 Task: Create a sub task Gather and Analyse Requirements for the task  Integrate a new payment gateway into an e-commerce website in the project AdaptFlow , assign it to team member softage.5@softage.net and update the status of the sub task to  On Track  , set the priority of the sub task to Low
Action: Mouse moved to (452, 239)
Screenshot: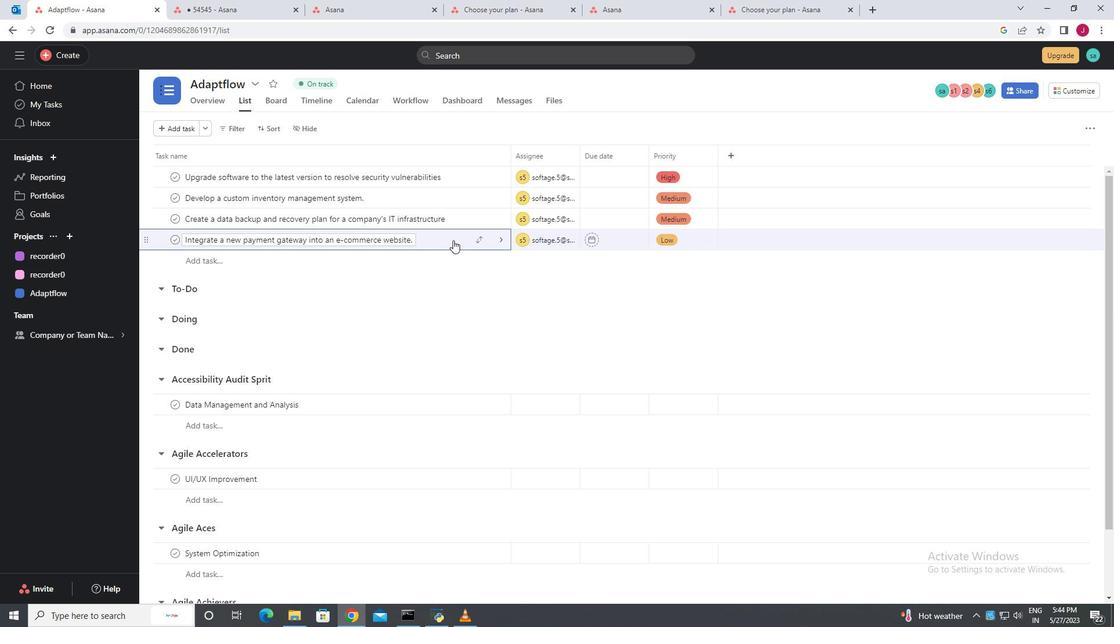 
Action: Mouse pressed left at (452, 239)
Screenshot: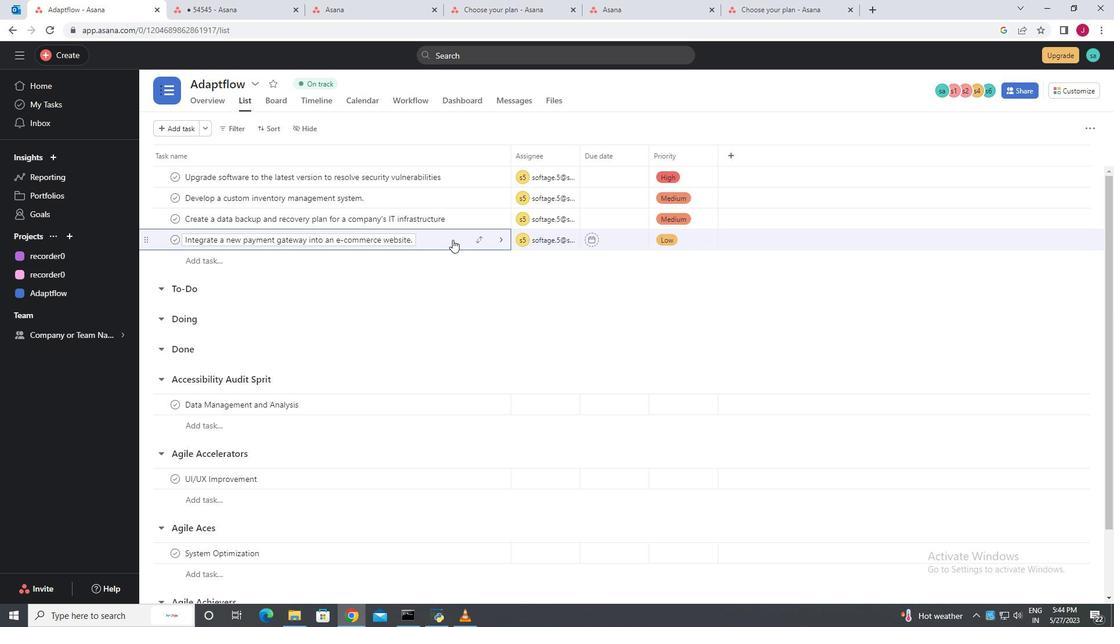 
Action: Mouse moved to (778, 433)
Screenshot: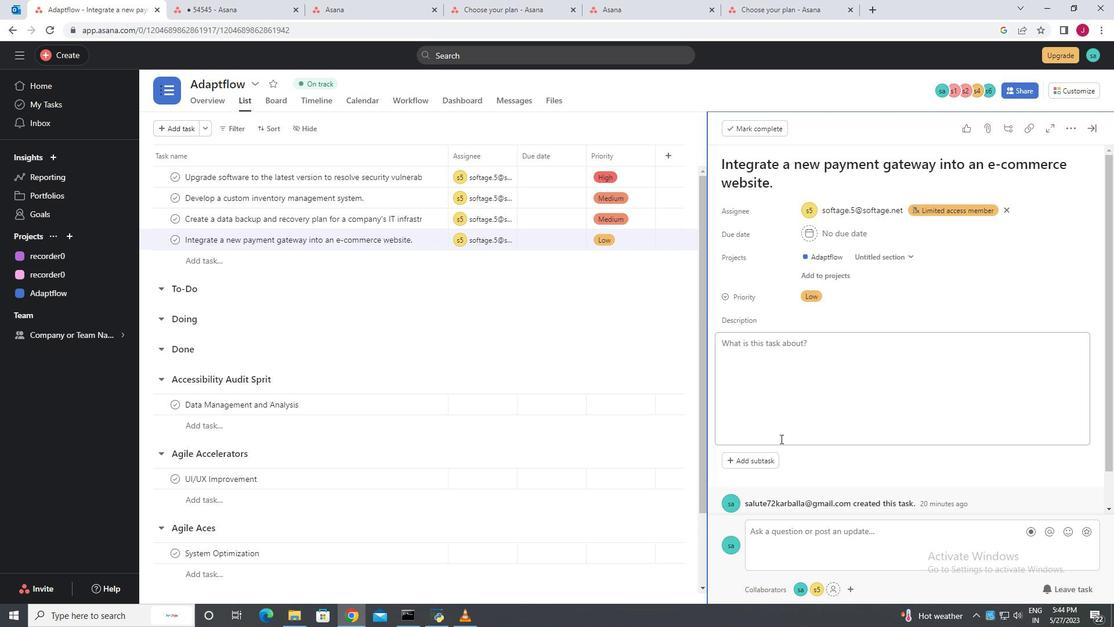 
Action: Mouse scrolled (778, 432) with delta (0, 0)
Screenshot: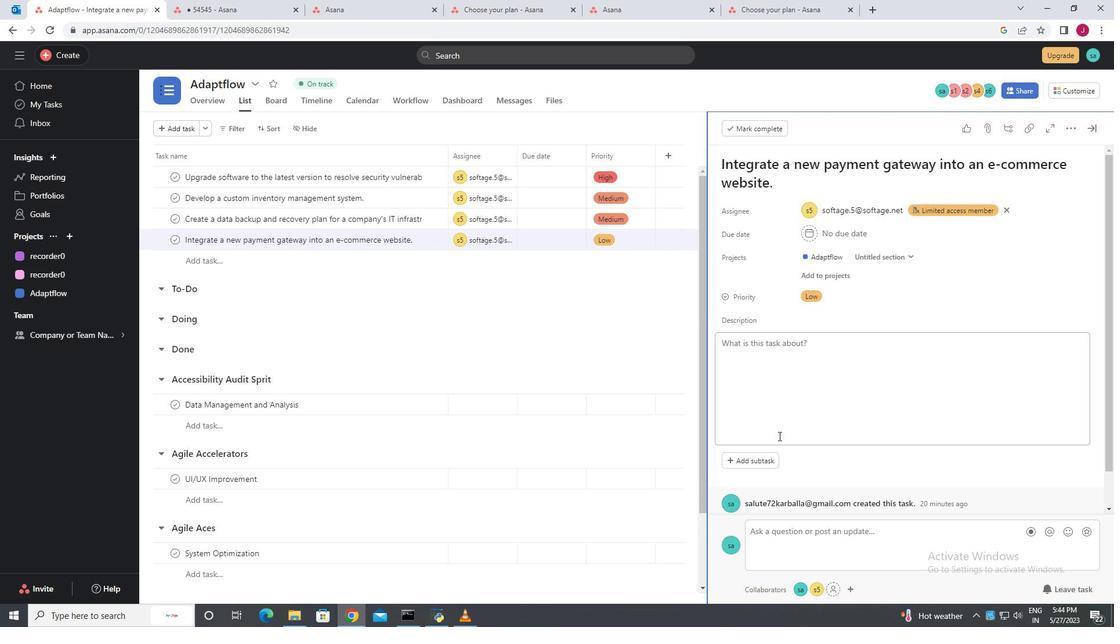 
Action: Mouse scrolled (778, 432) with delta (0, 0)
Screenshot: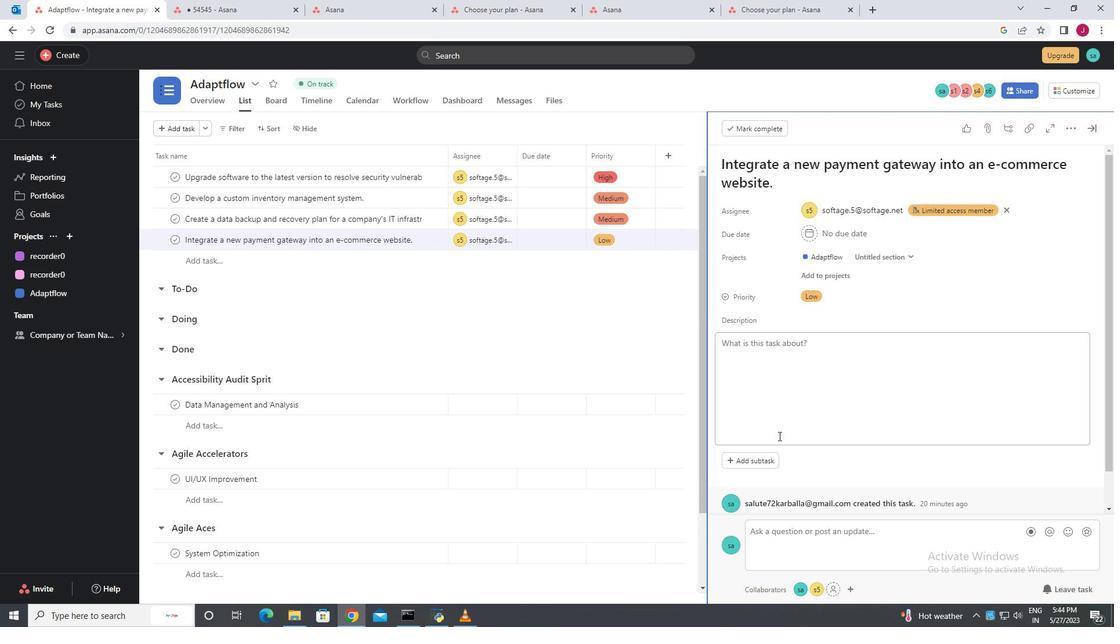 
Action: Mouse scrolled (778, 432) with delta (0, 0)
Screenshot: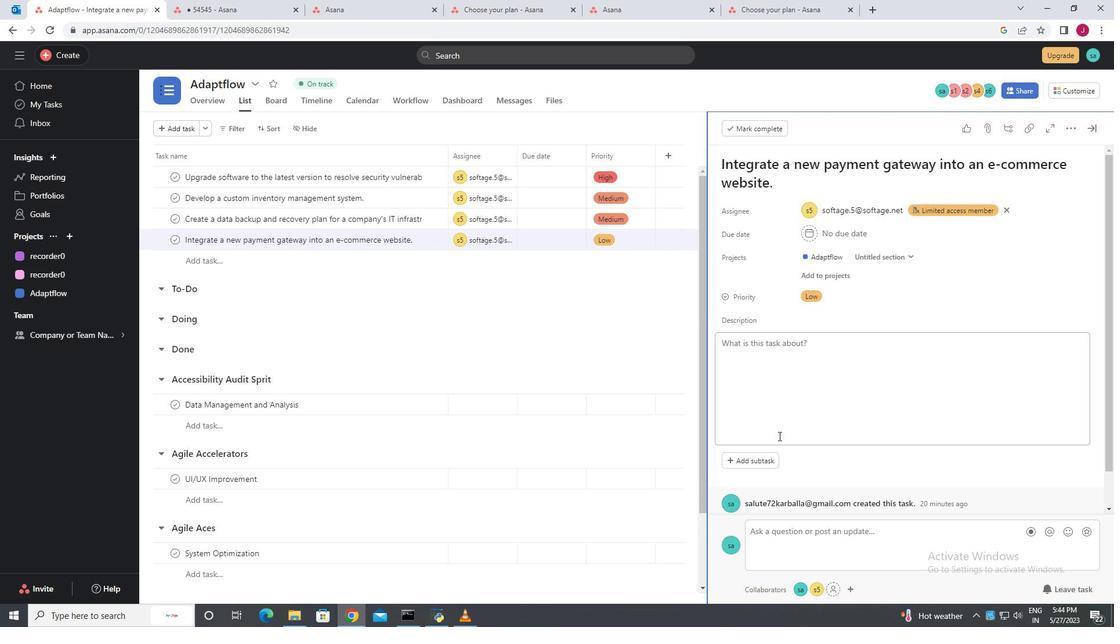 
Action: Mouse moved to (760, 423)
Screenshot: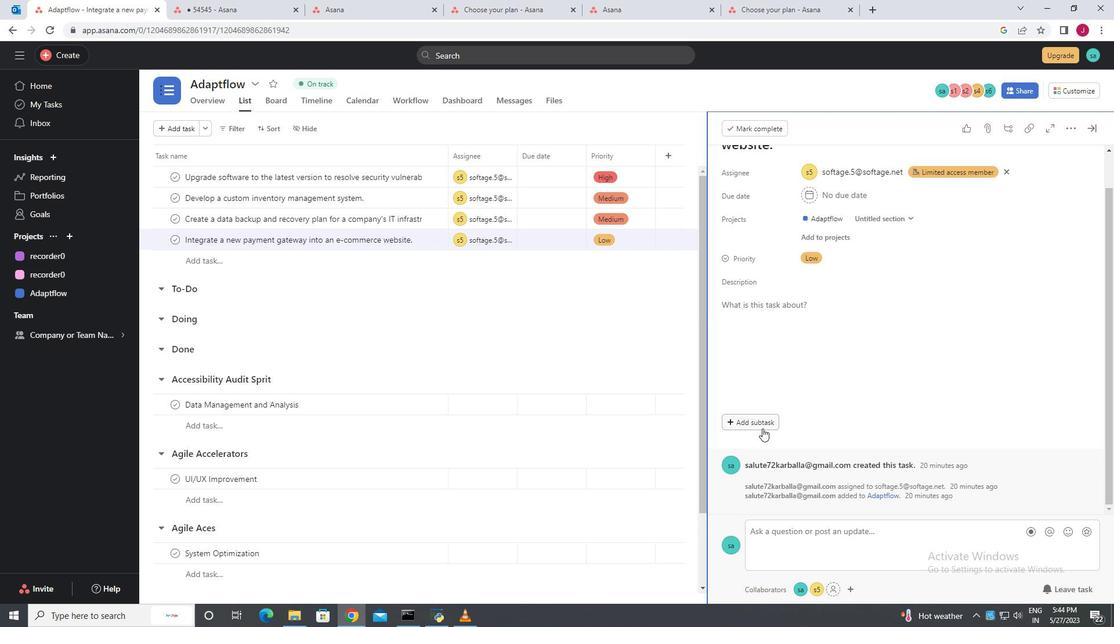 
Action: Mouse pressed left at (760, 423)
Screenshot: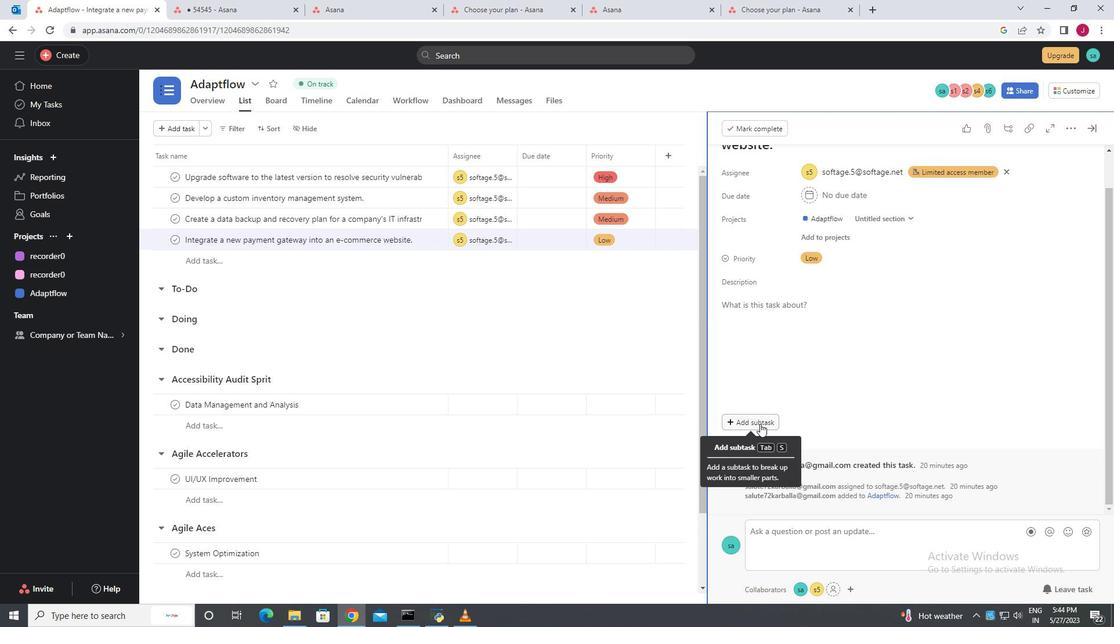 
Action: Mouse moved to (746, 401)
Screenshot: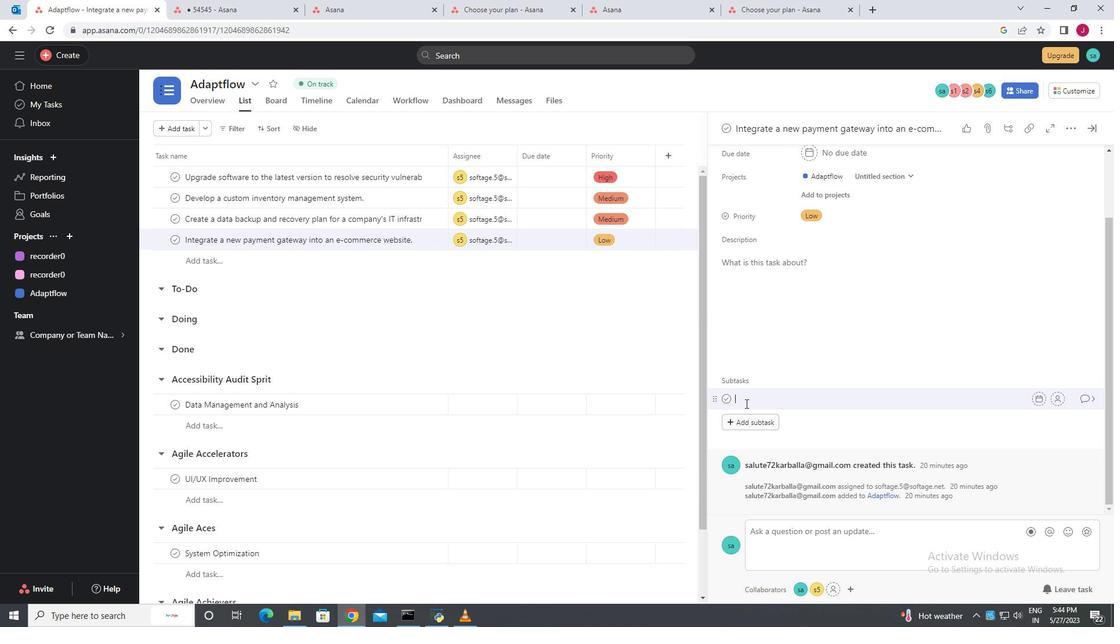 
Action: Key pressed <Key.caps_lock>G<Key.caps_lock>ather<Key.space>and<Key.space><Key.caps_lock>A<Key.caps_lock>nalyse<Key.space><Key.backspace><Key.backspace><Key.backspace>se<Key.space><Key.caps_lock>R<Key.caps_lock>equirements
Screenshot: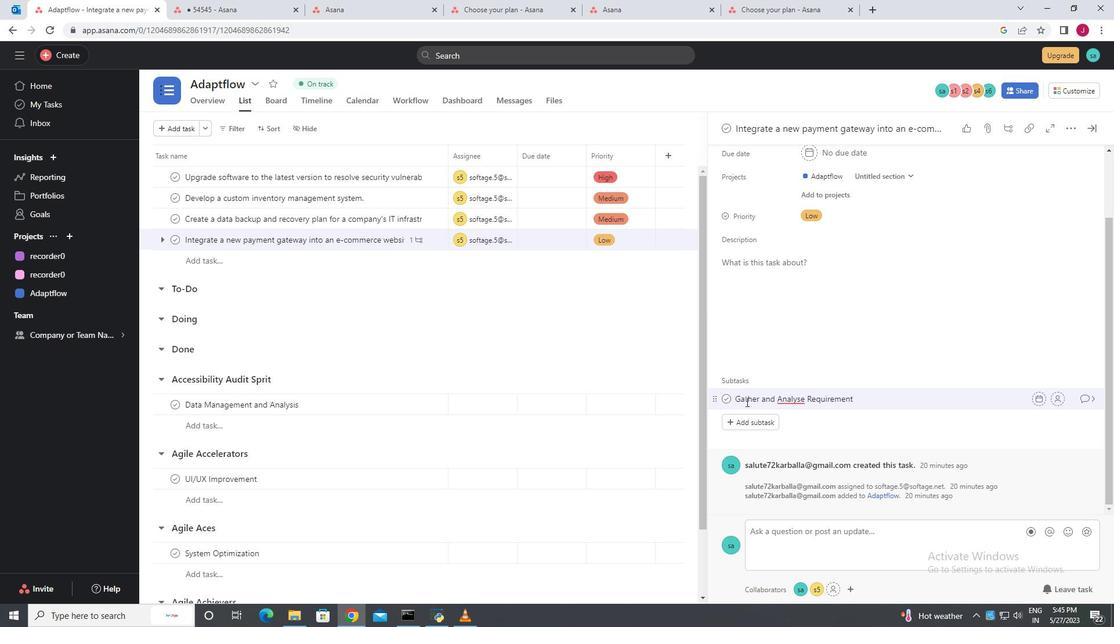 
Action: Mouse moved to (791, 398)
Screenshot: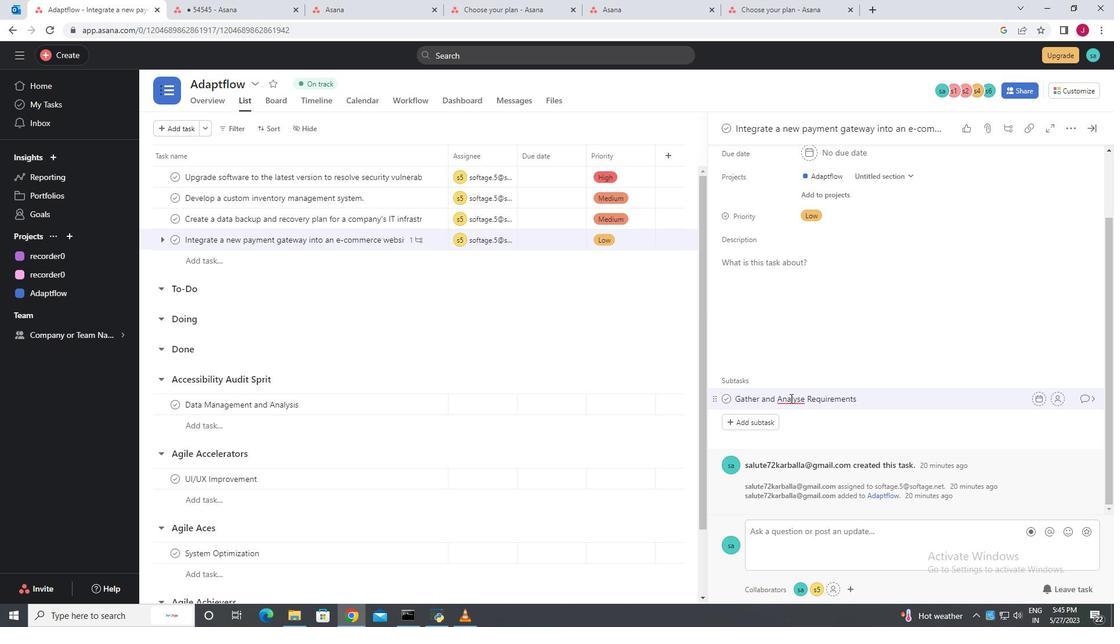 
Action: Mouse pressed right at (791, 398)
Screenshot: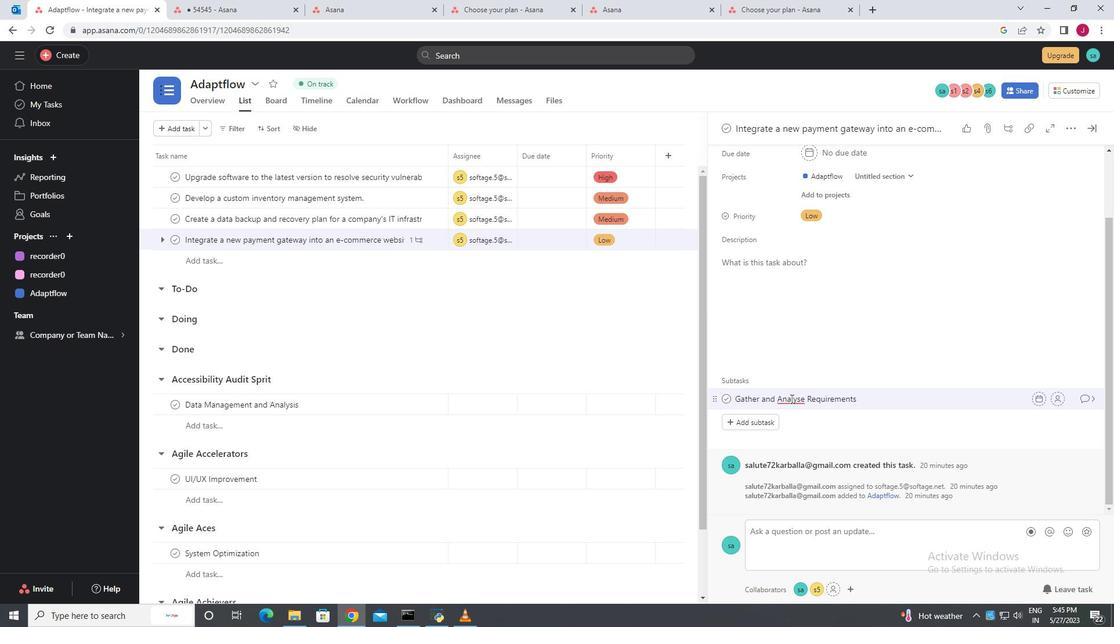 
Action: Mouse moved to (830, 422)
Screenshot: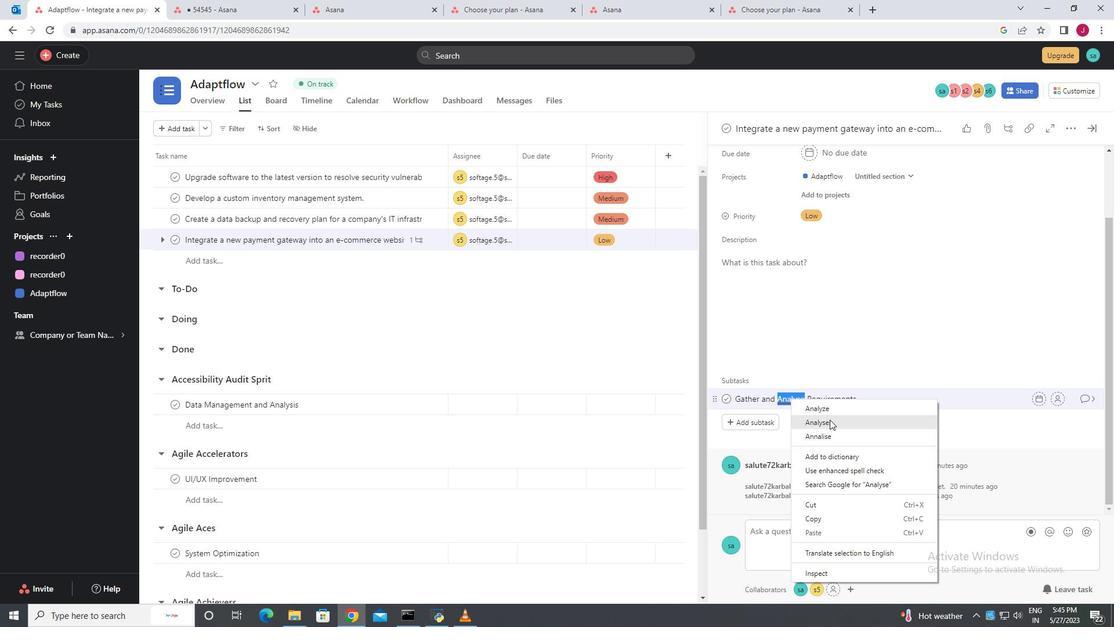 
Action: Mouse pressed left at (830, 422)
Screenshot: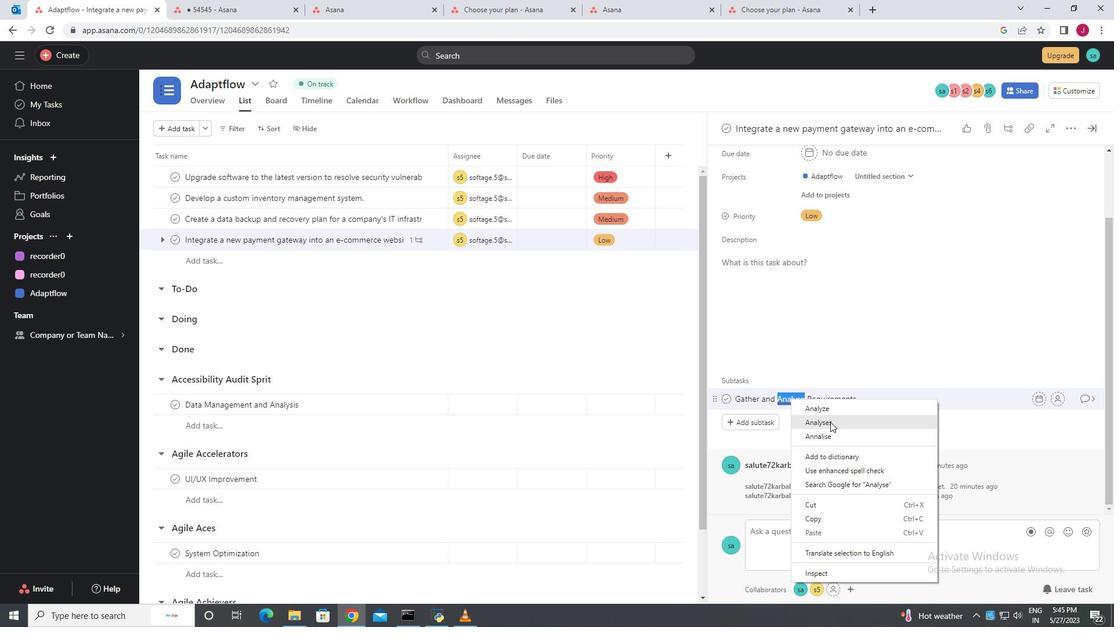 
Action: Mouse moved to (890, 396)
Screenshot: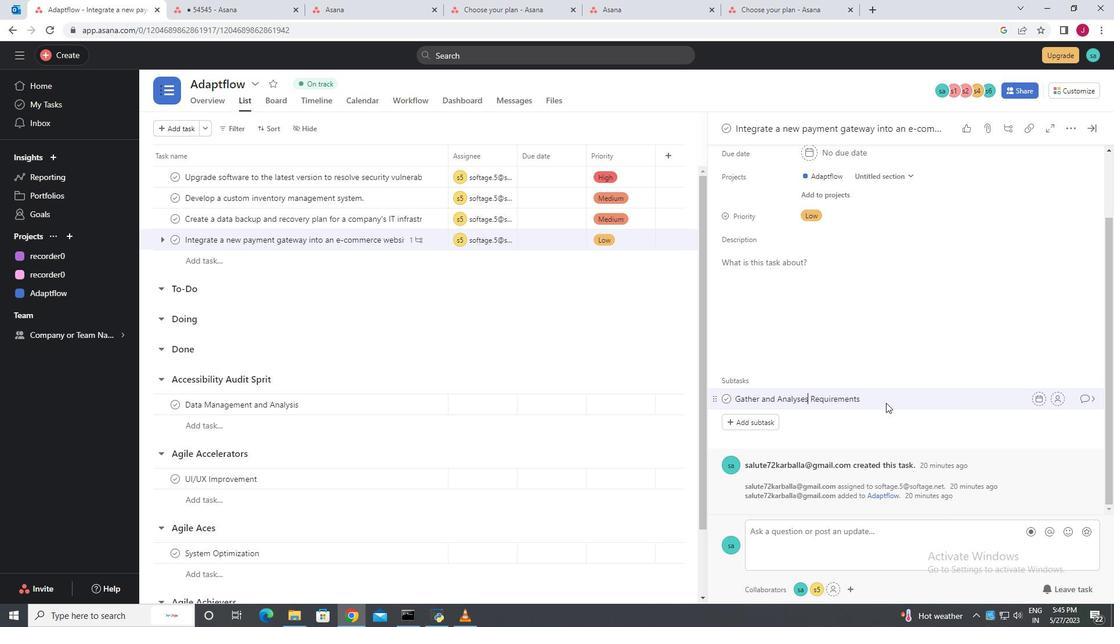 
Action: Mouse pressed left at (890, 396)
Screenshot: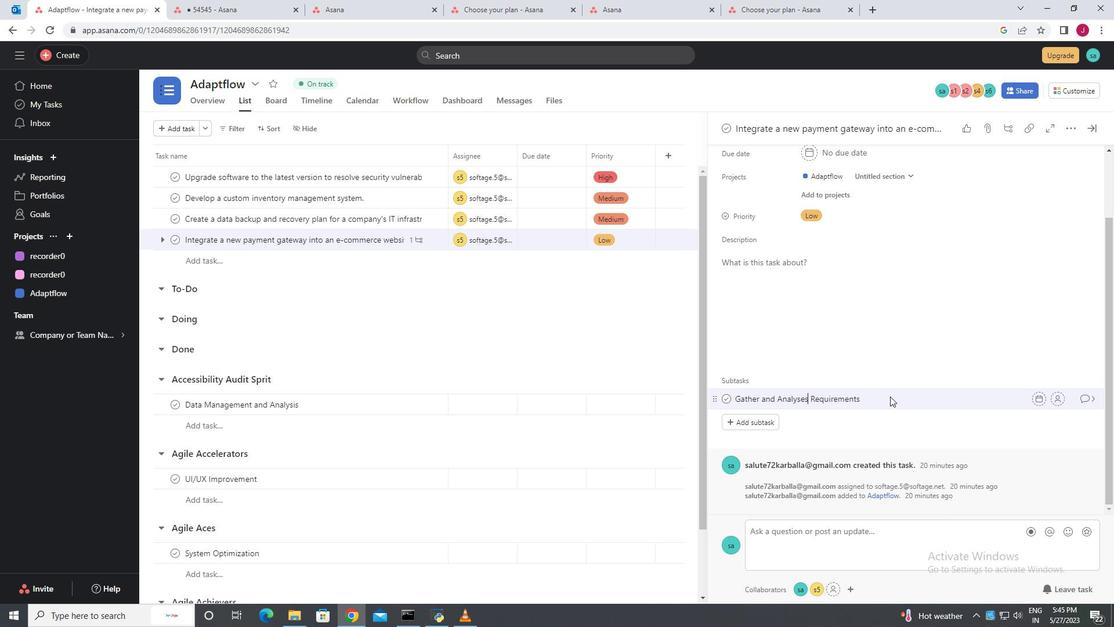 
Action: Key pressed <Key.space><Key.enter>
Screenshot: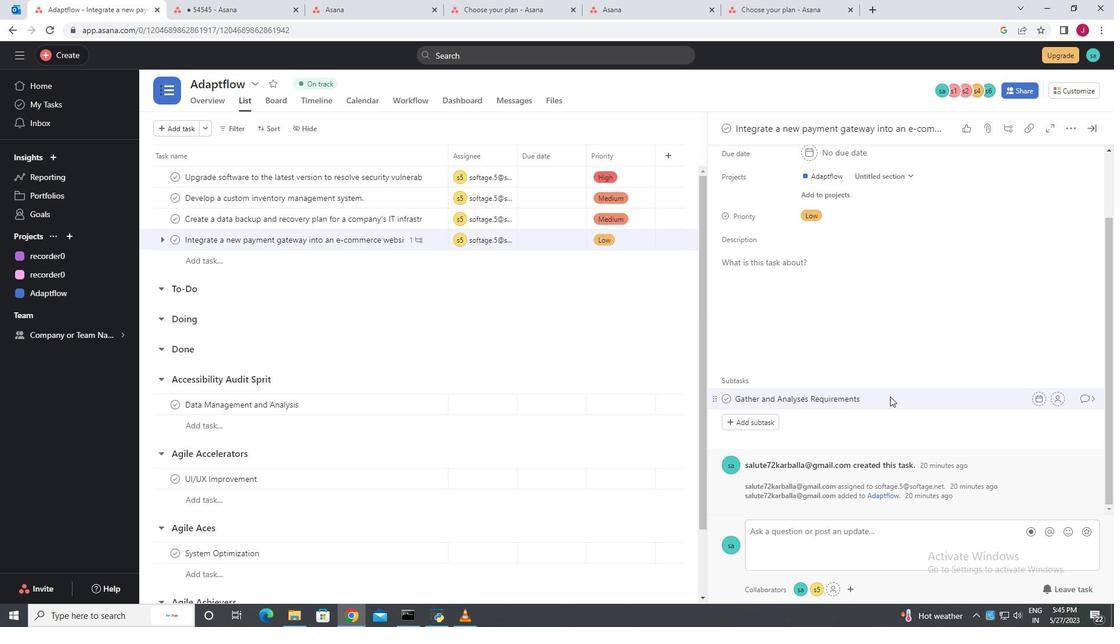
Action: Mouse moved to (1056, 400)
Screenshot: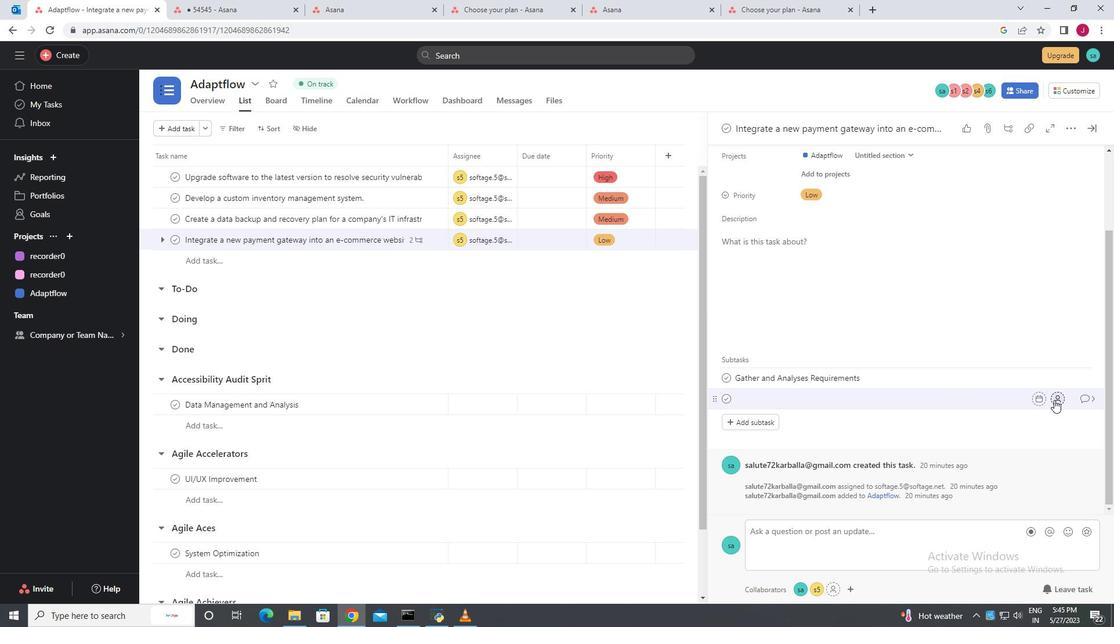 
Action: Mouse pressed left at (1056, 400)
Screenshot: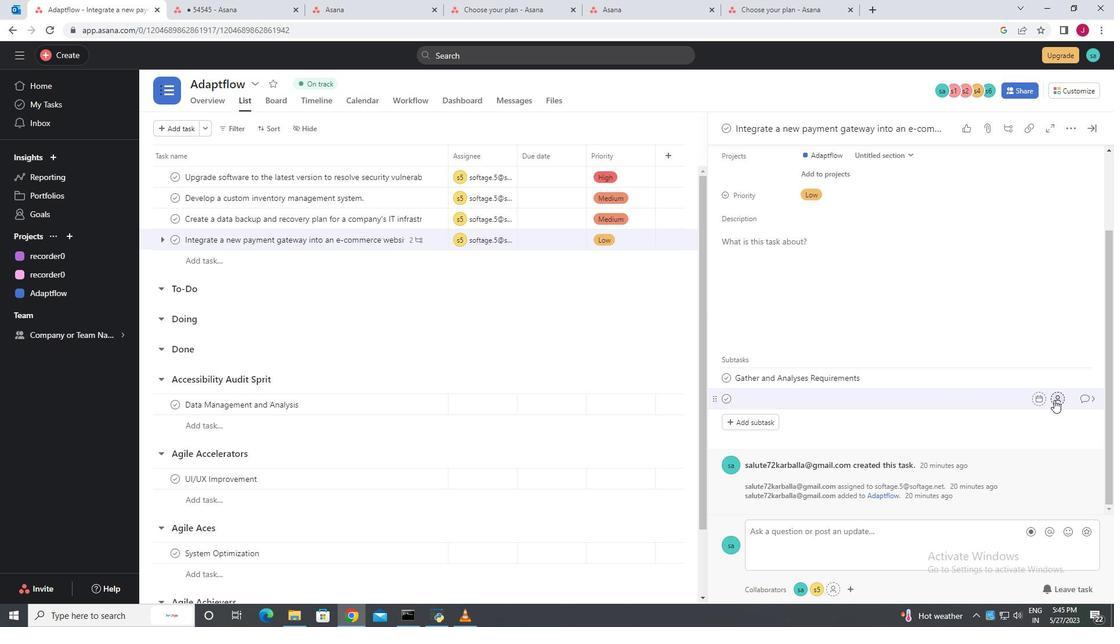 
Action: Mouse moved to (928, 490)
Screenshot: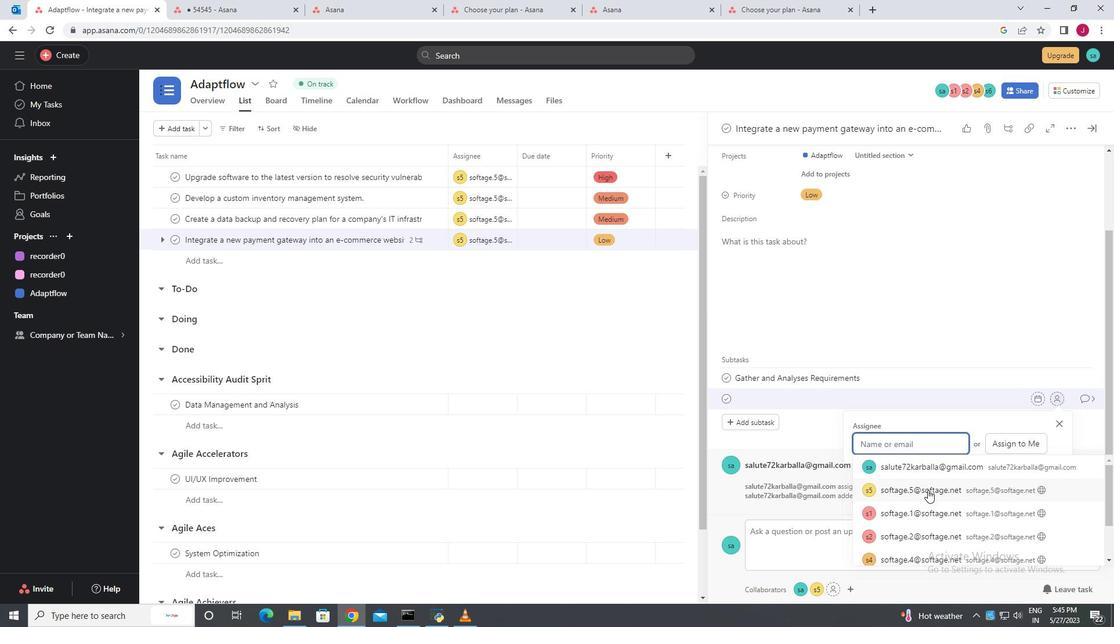 
Action: Mouse pressed left at (928, 490)
Screenshot: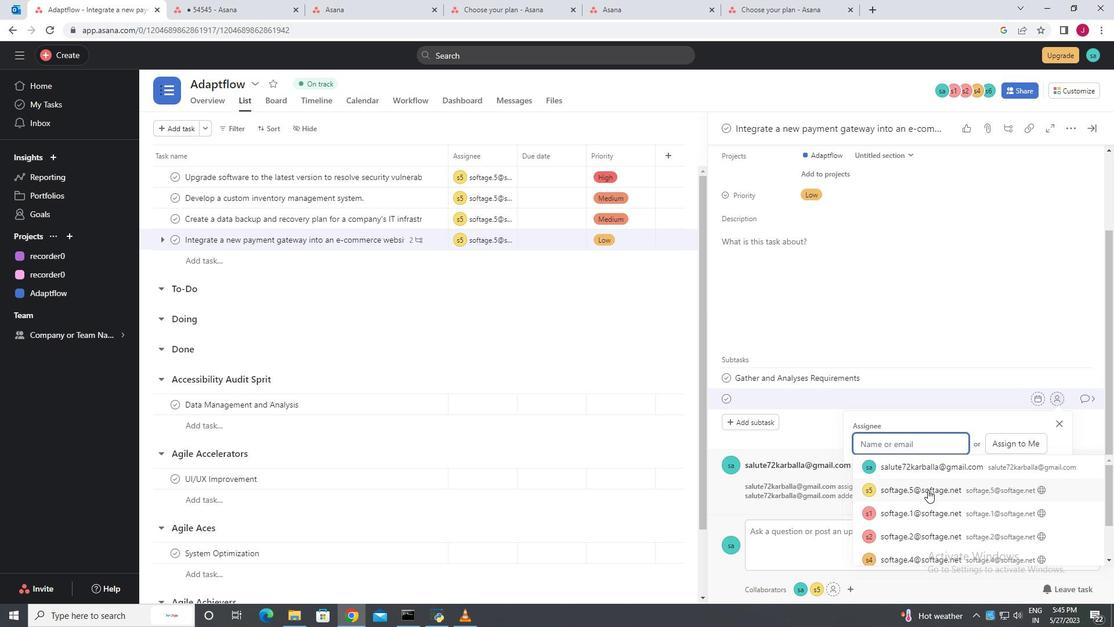 
Action: Mouse moved to (1090, 396)
Screenshot: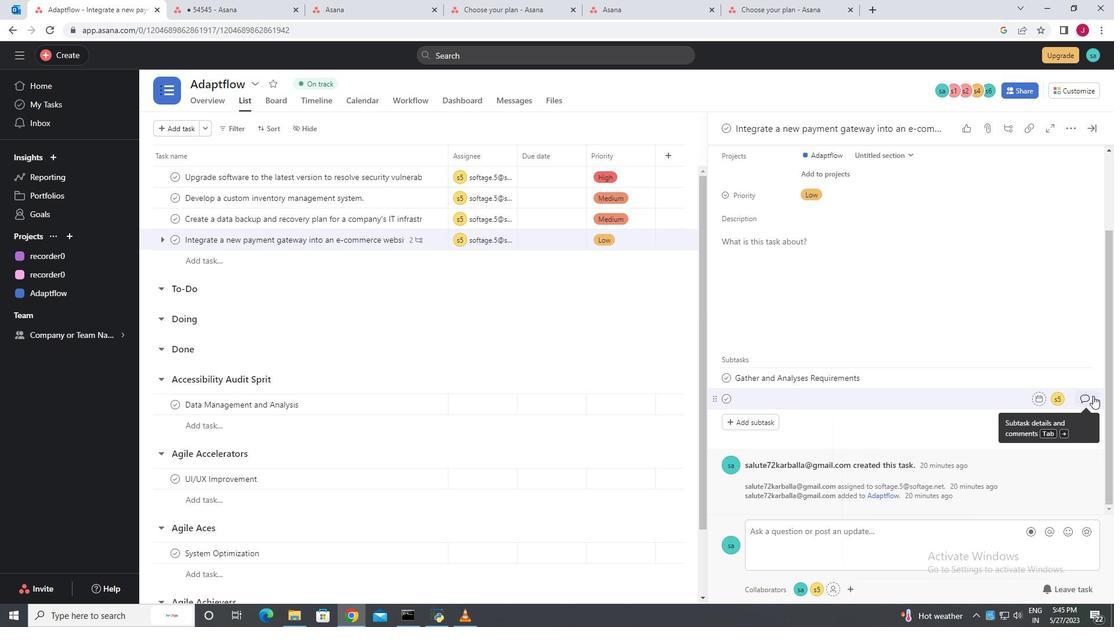 
Action: Mouse pressed left at (1090, 396)
Screenshot: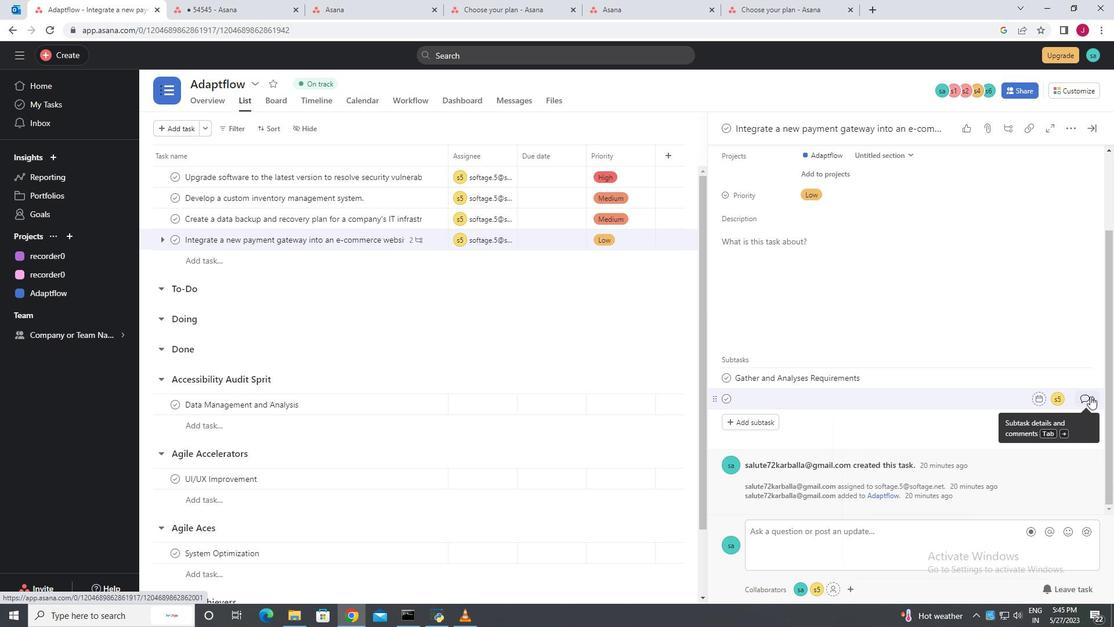 
Action: Mouse moved to (879, 434)
Screenshot: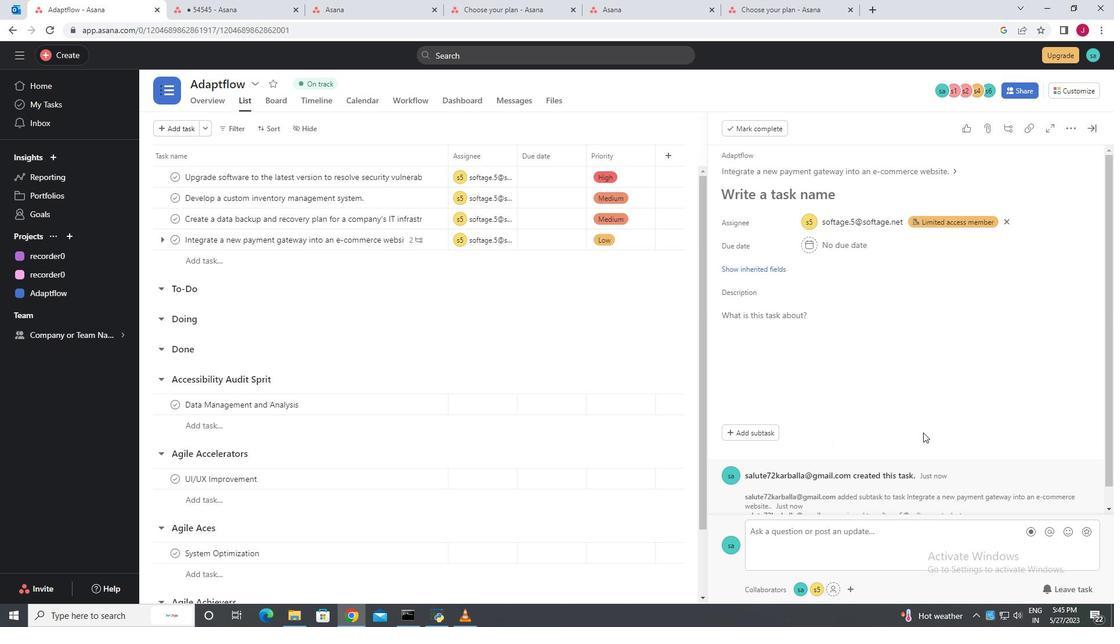 
Action: Mouse scrolled (879, 433) with delta (0, 0)
Screenshot: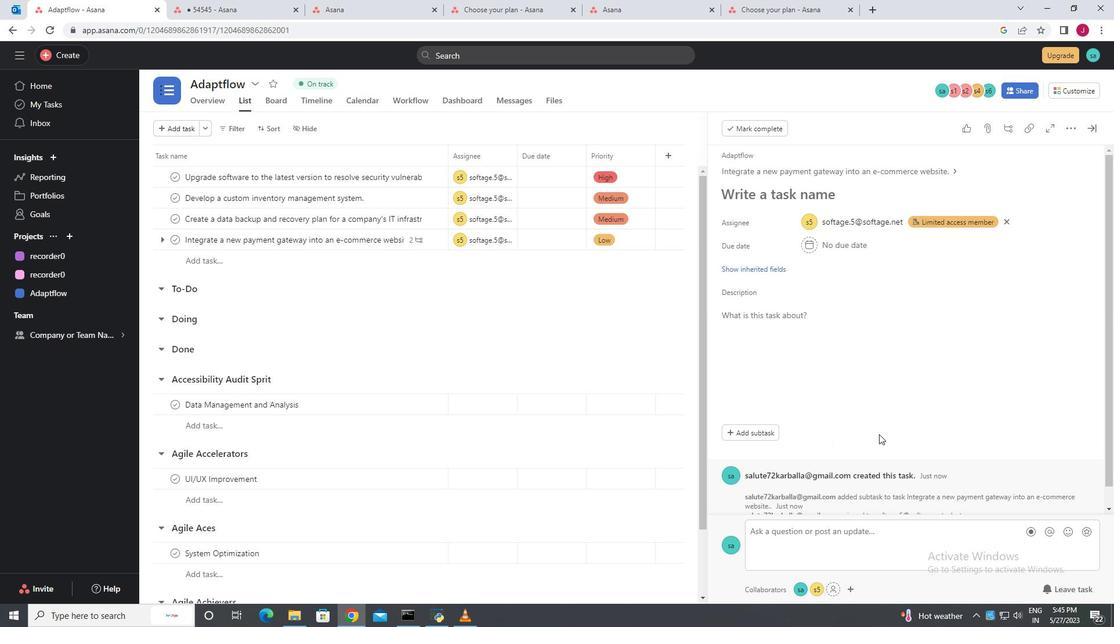 
Action: Mouse scrolled (879, 433) with delta (0, 0)
Screenshot: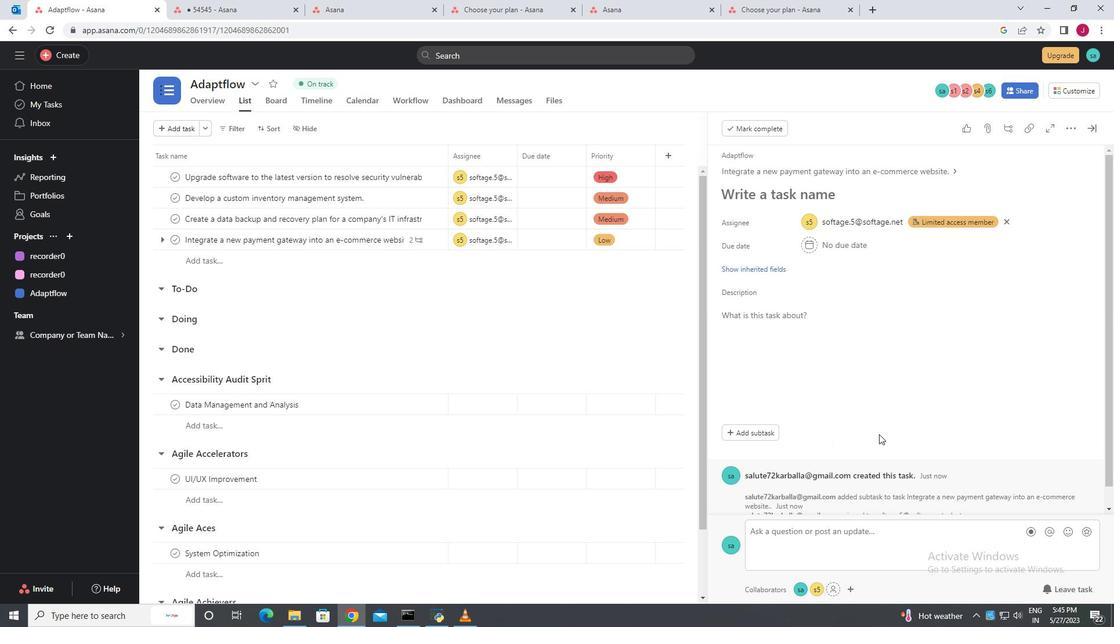 
Action: Mouse scrolled (879, 433) with delta (0, 0)
Screenshot: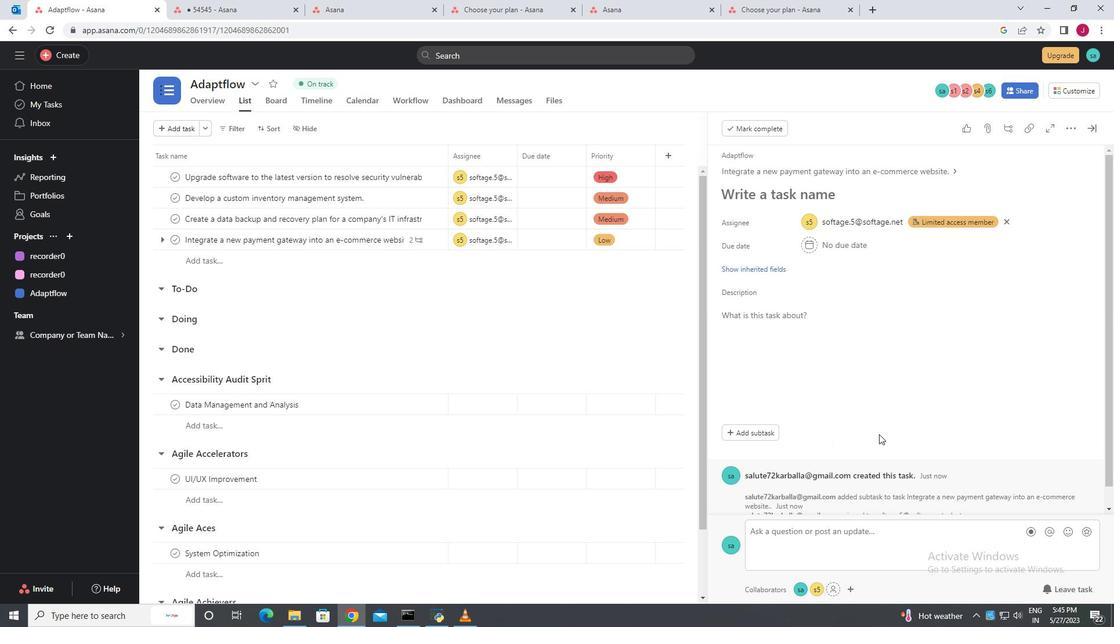 
Action: Mouse moved to (746, 314)
Screenshot: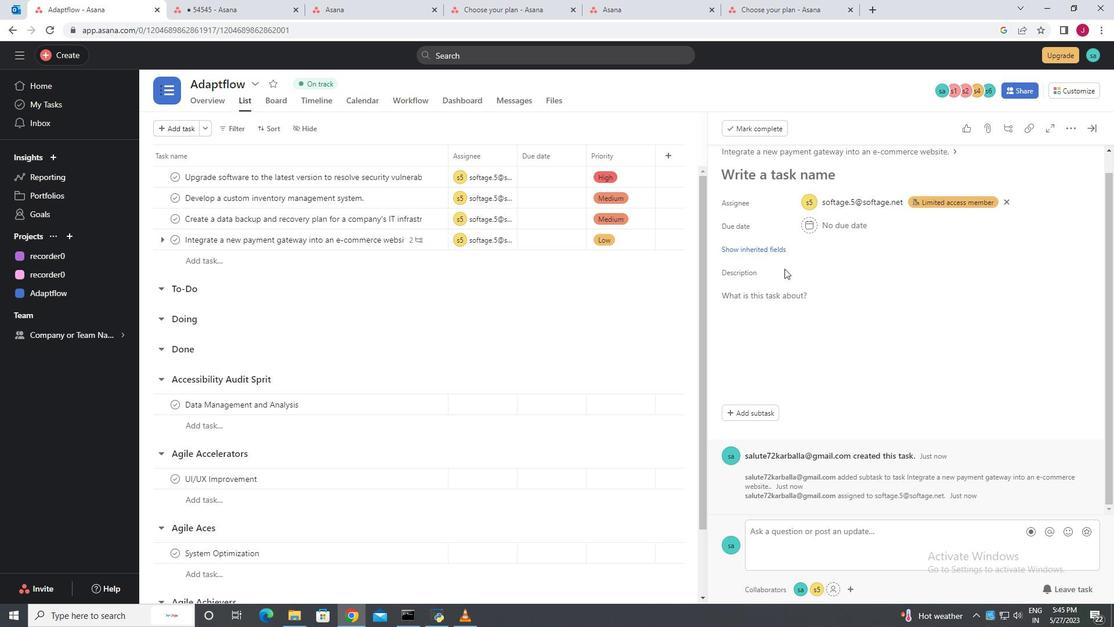 
Action: Mouse scrolled (746, 314) with delta (0, 0)
Screenshot: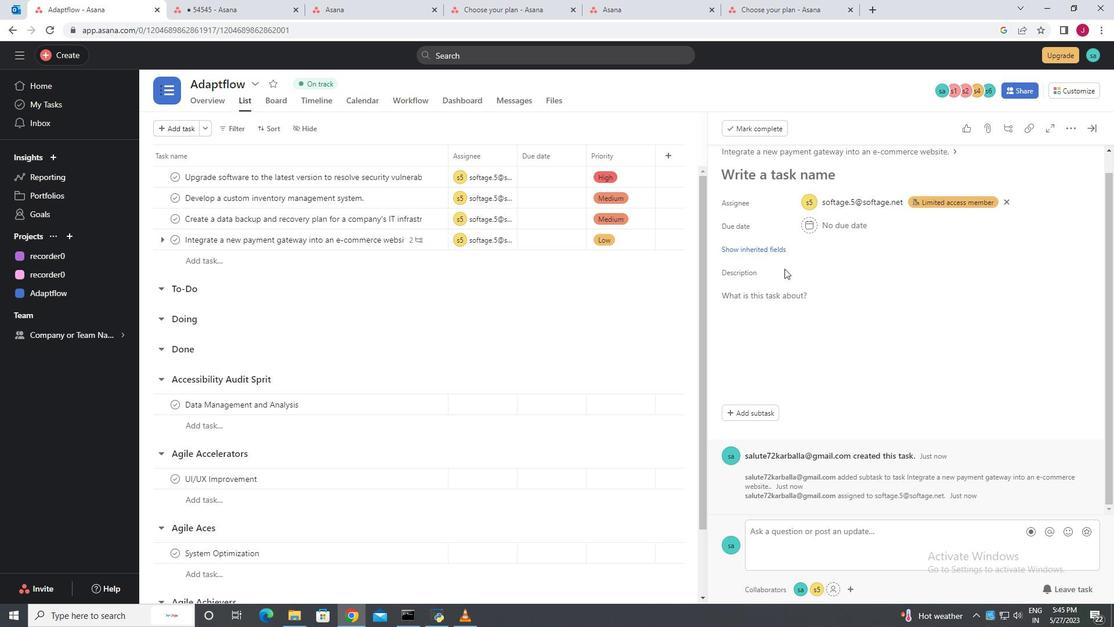 
Action: Mouse moved to (748, 319)
Screenshot: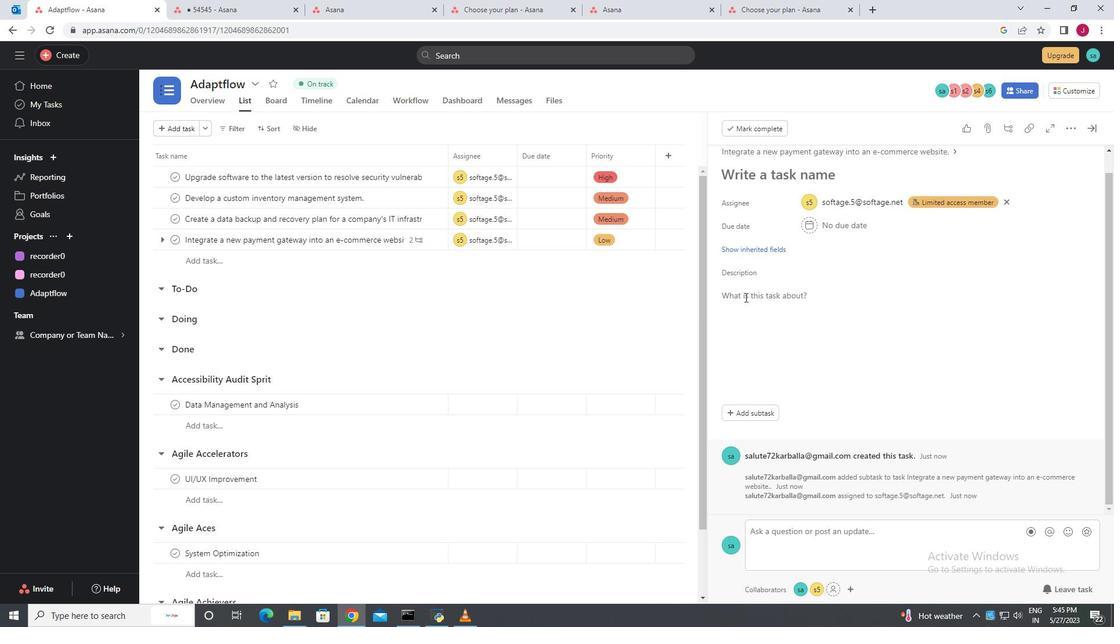 
Action: Mouse scrolled (748, 319) with delta (0, 0)
Screenshot: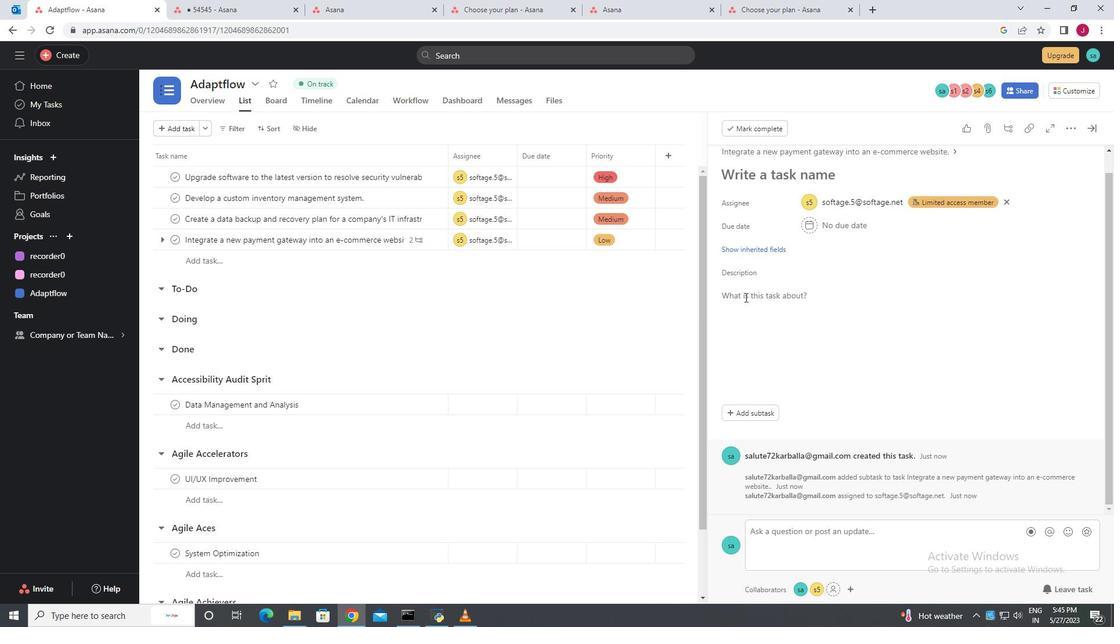 
Action: Mouse moved to (1012, 348)
Screenshot: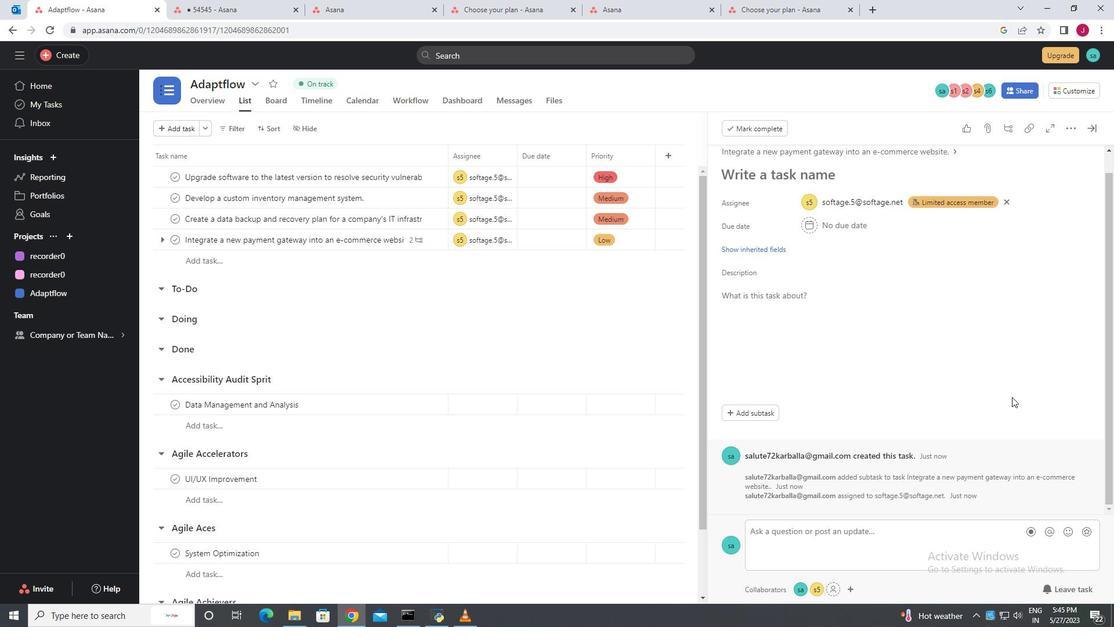 
Action: Mouse pressed left at (1012, 348)
Screenshot: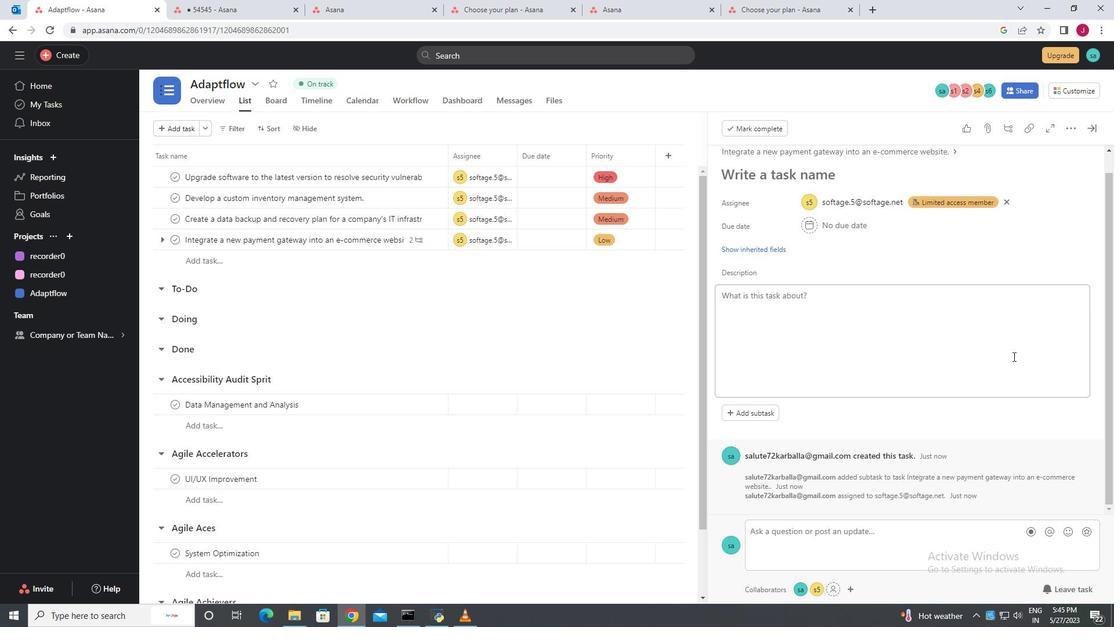 
Action: Mouse moved to (740, 335)
Screenshot: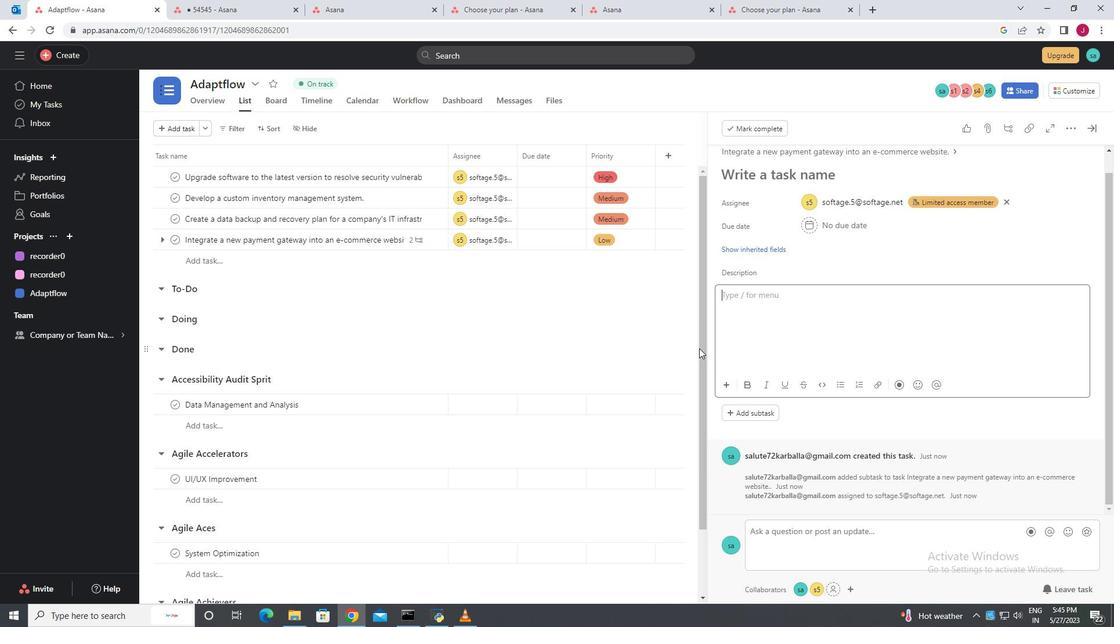 
Action: Mouse scrolled (740, 335) with delta (0, 0)
Screenshot: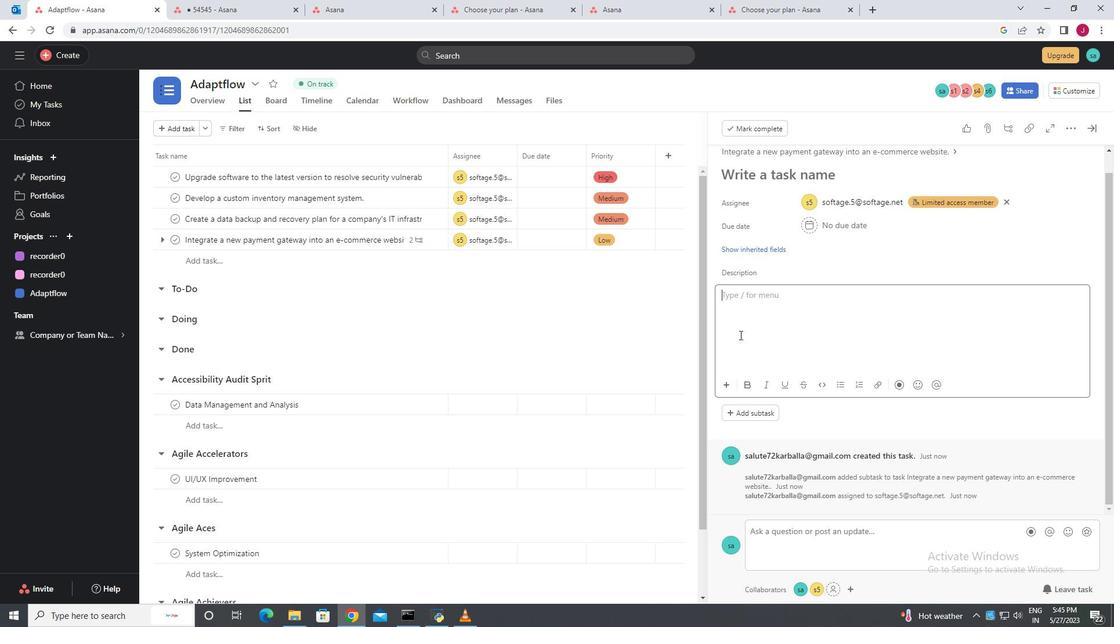 
Action: Mouse scrolled (740, 335) with delta (0, 0)
Screenshot: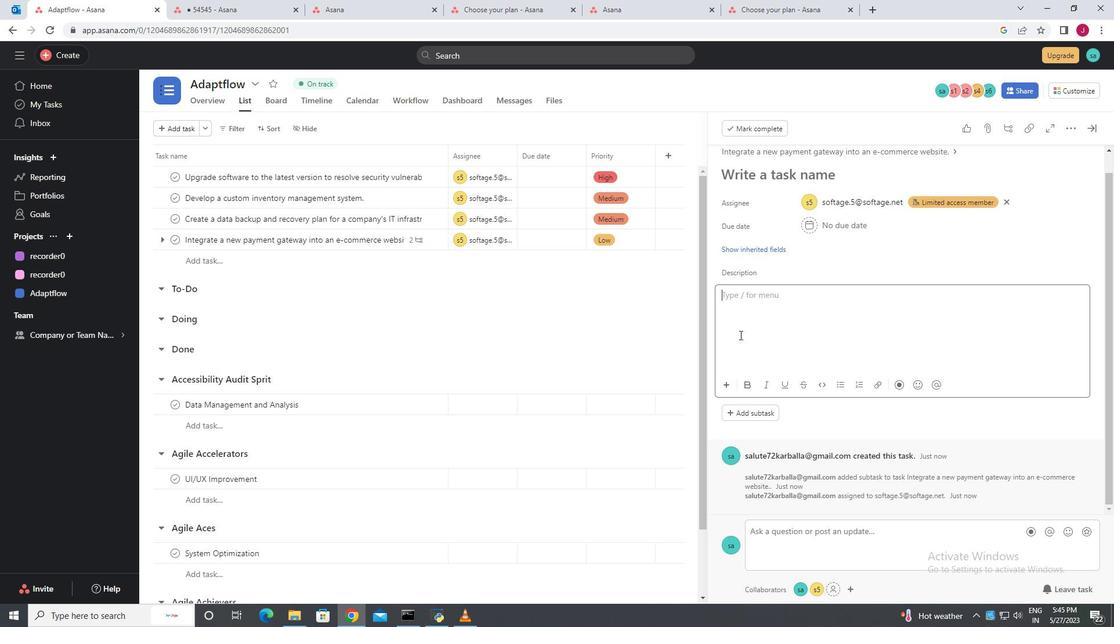 
Action: Mouse scrolled (740, 335) with delta (0, 0)
Screenshot: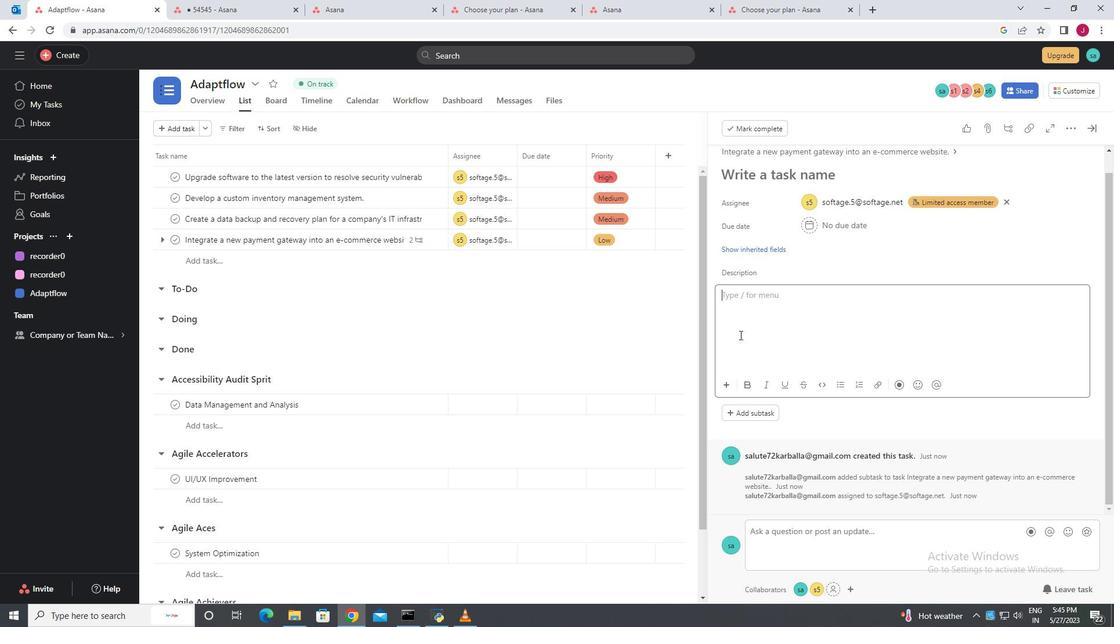 
Action: Mouse scrolled (740, 334) with delta (0, 0)
Screenshot: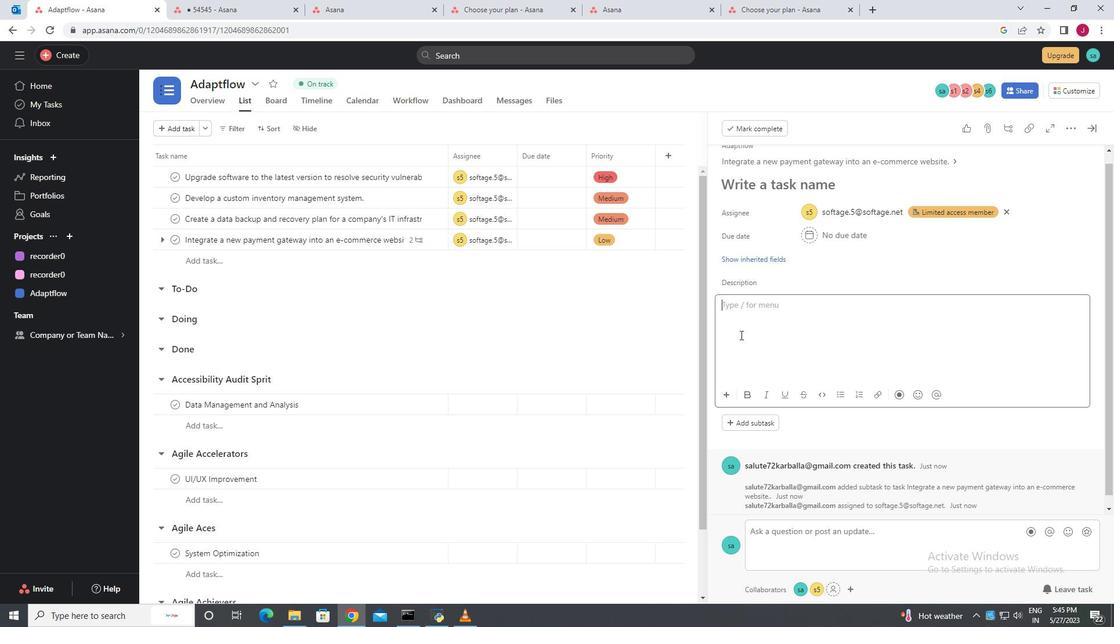 
Action: Mouse scrolled (740, 334) with delta (0, 0)
Screenshot: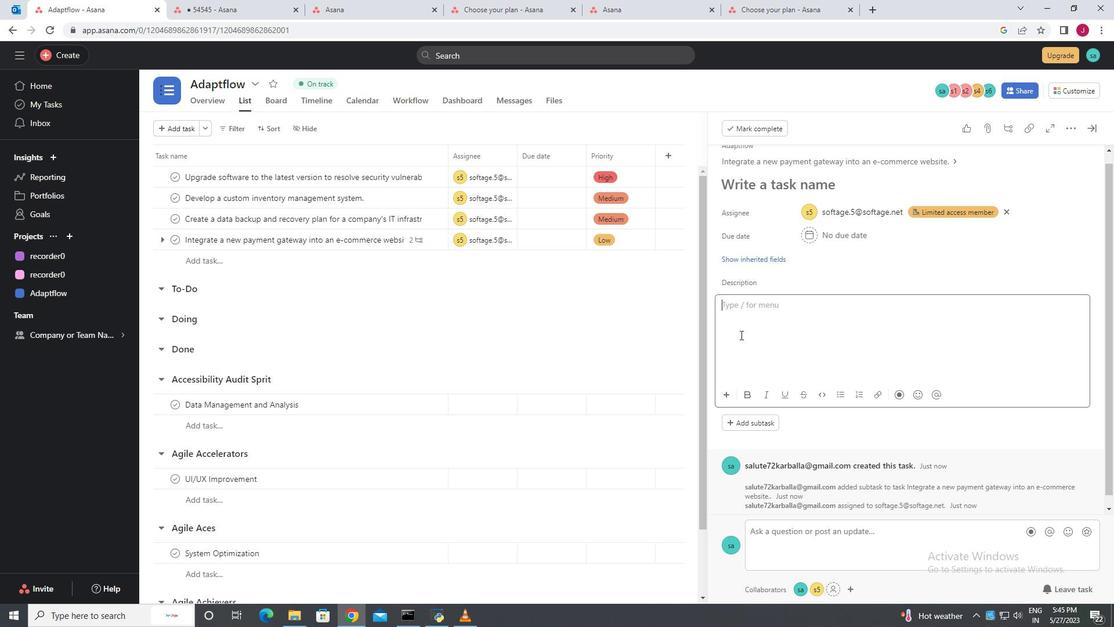 
Action: Mouse moved to (758, 292)
Screenshot: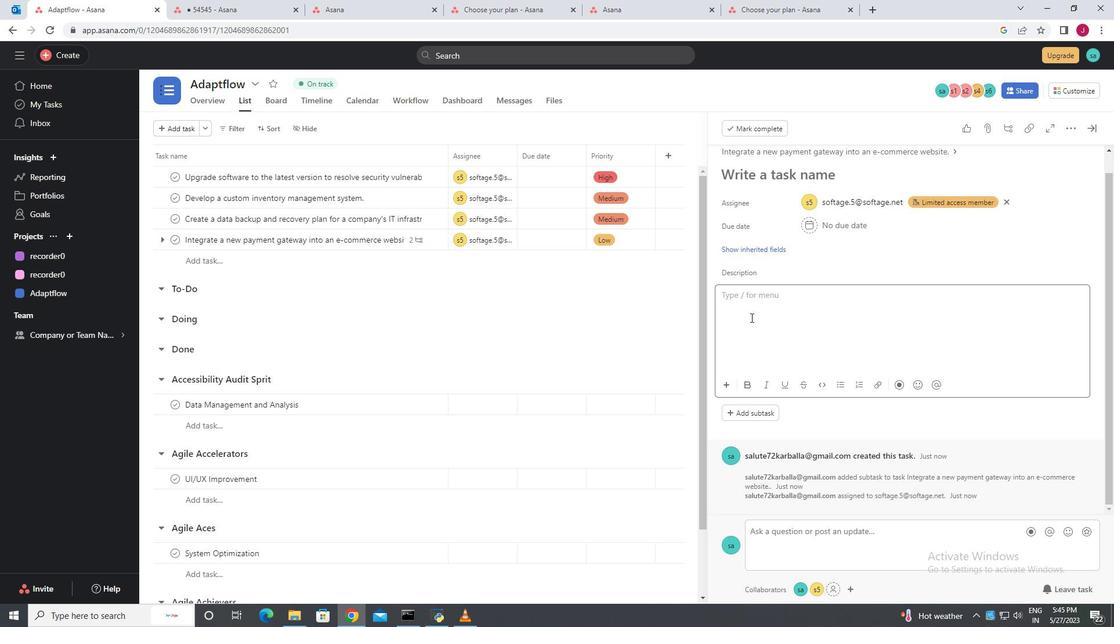 
Action: Mouse scrolled (758, 291) with delta (0, 0)
Screenshot: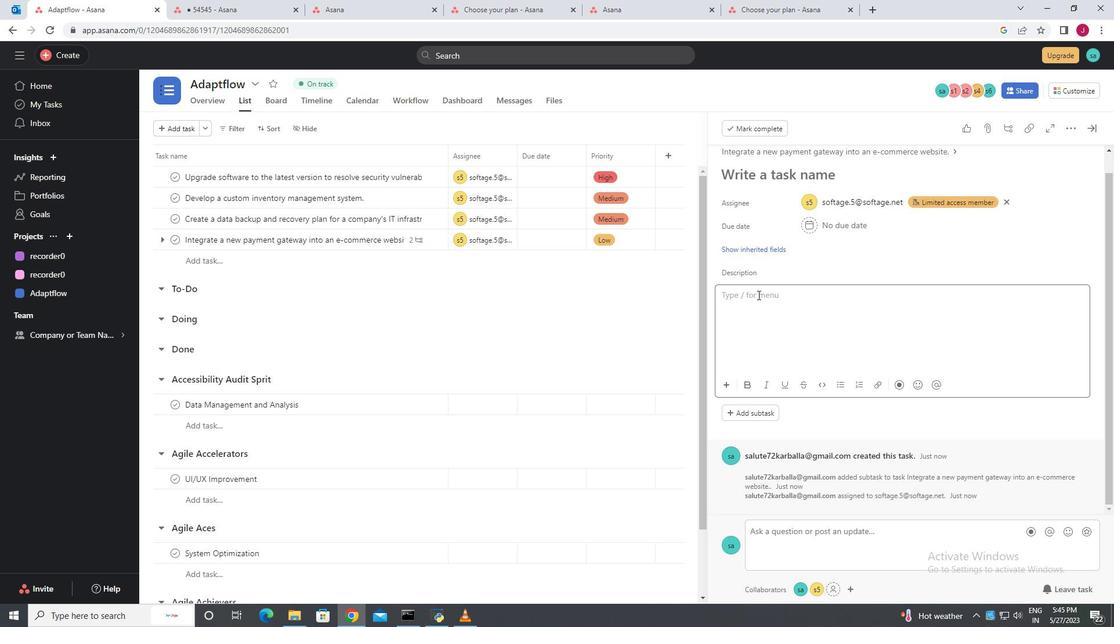 
Action: Mouse scrolled (758, 291) with delta (0, 0)
Screenshot: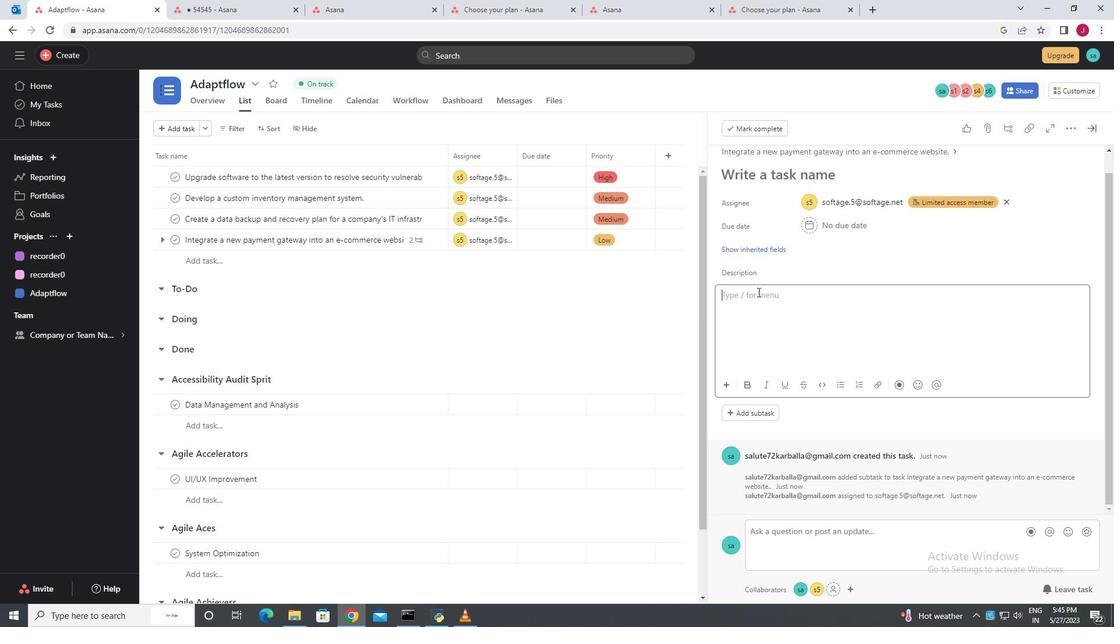 
Action: Mouse moved to (761, 247)
Screenshot: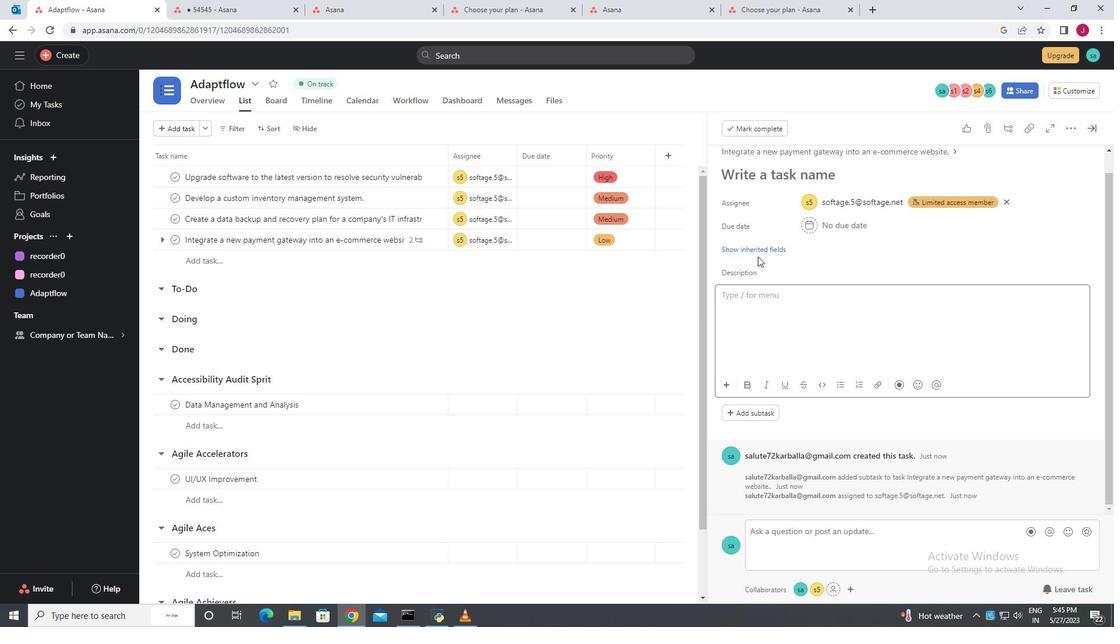 
Action: Mouse pressed left at (761, 247)
Screenshot: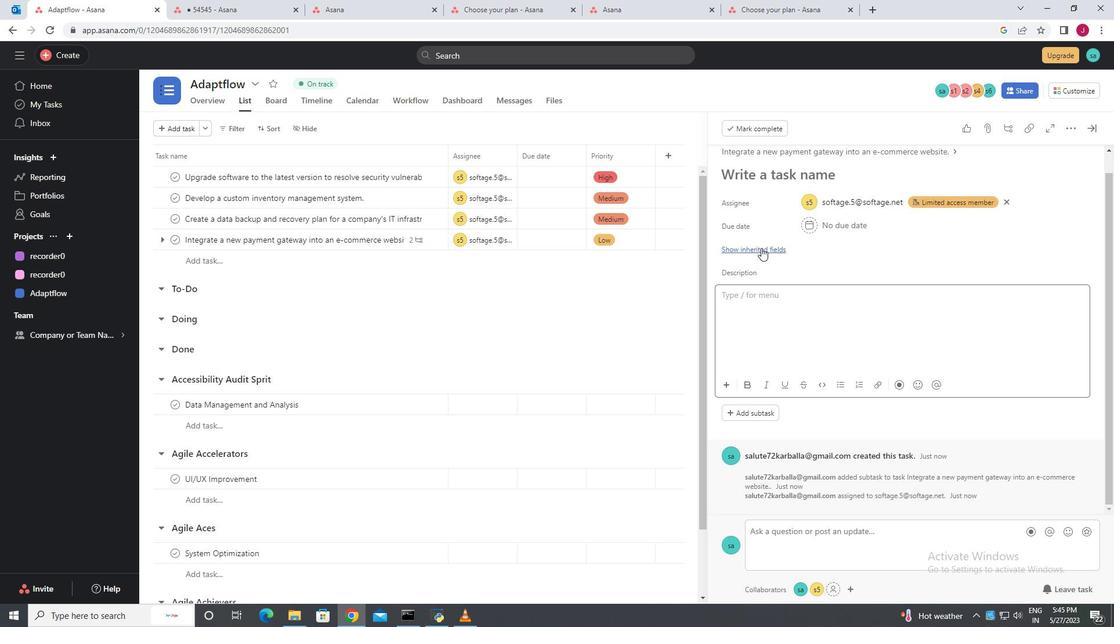 
Action: Mouse moved to (805, 248)
Screenshot: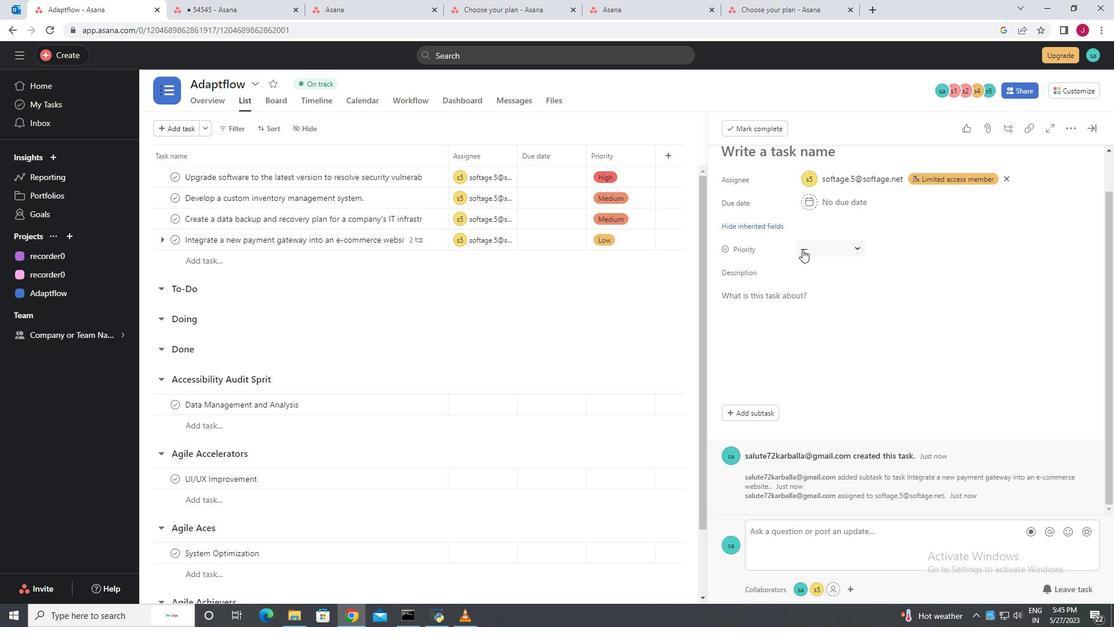
Action: Mouse pressed left at (805, 248)
Screenshot: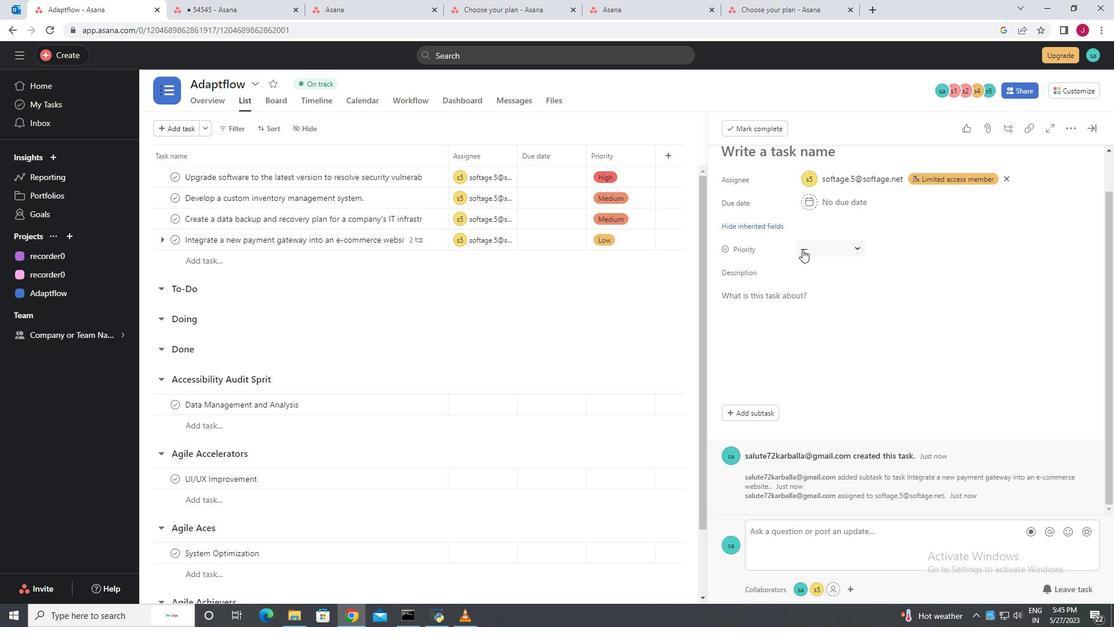 
Action: Mouse moved to (833, 331)
Screenshot: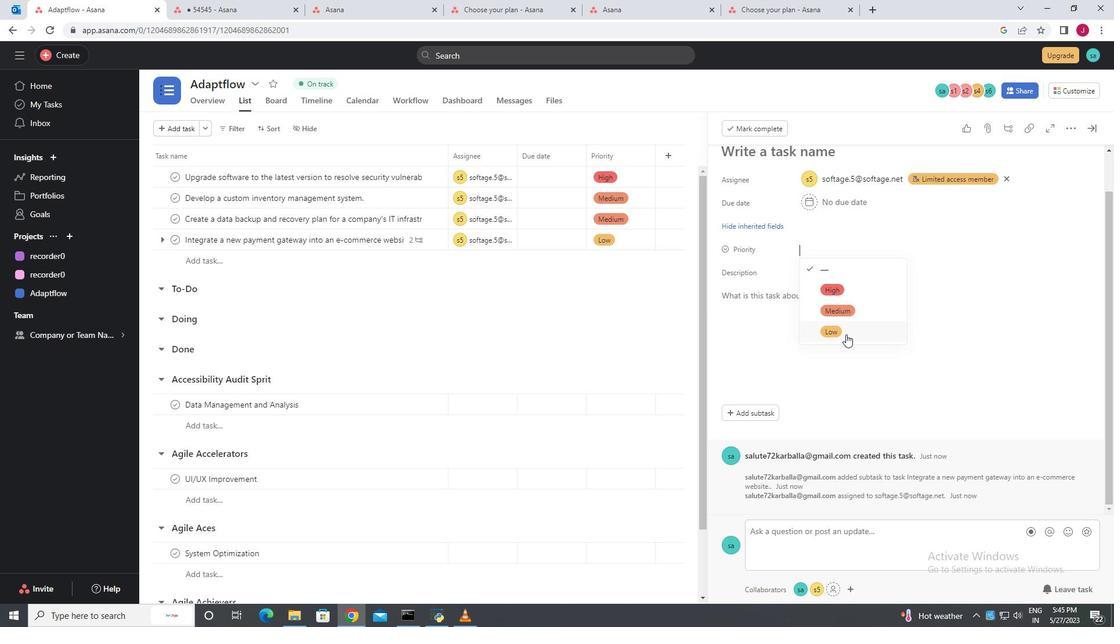 
Action: Mouse pressed left at (833, 331)
Screenshot: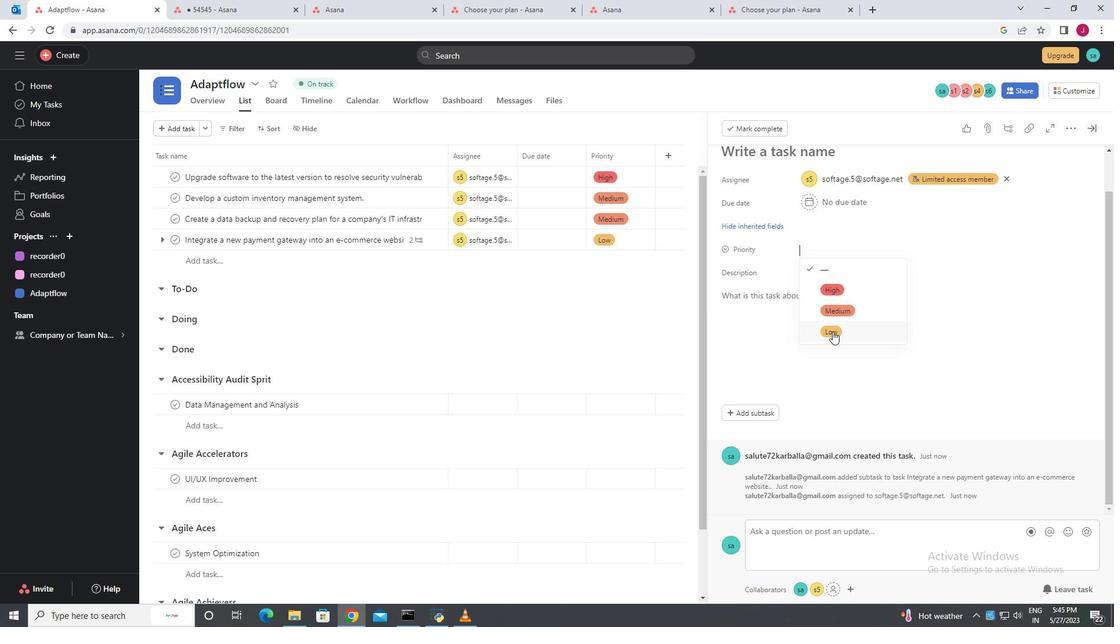 
Action: Mouse moved to (594, 318)
Screenshot: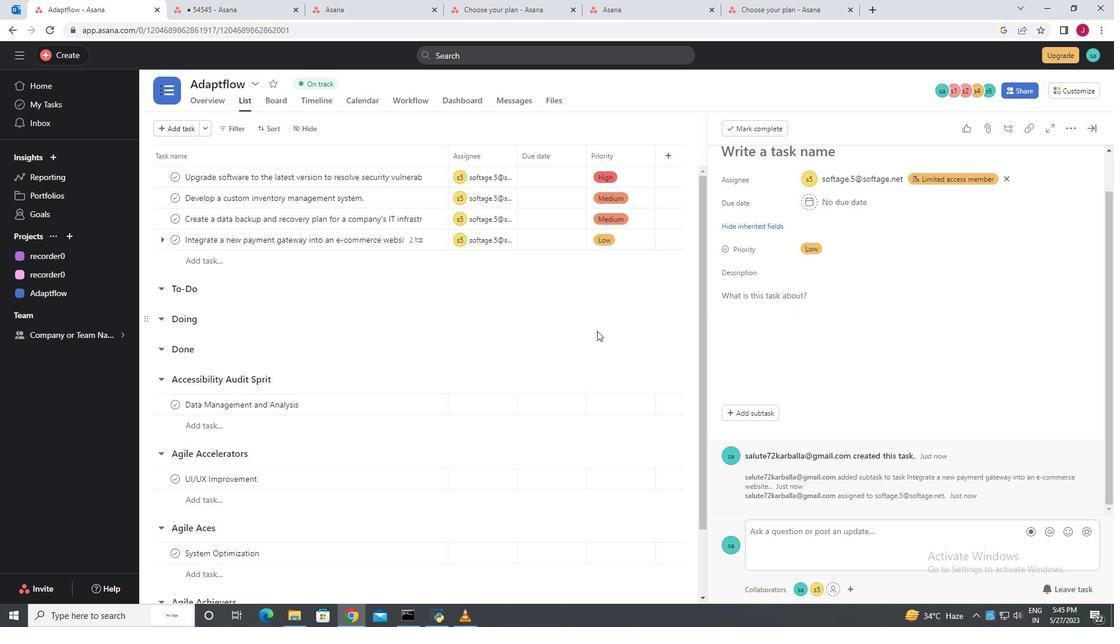 
Action: Mouse pressed left at (594, 318)
Screenshot: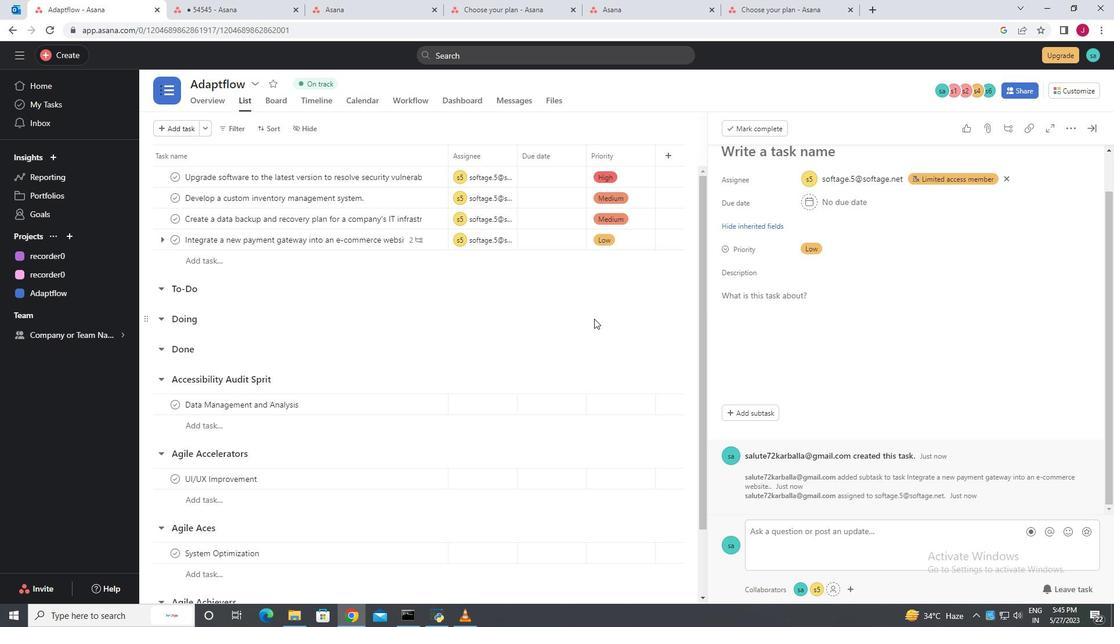 
Action: Key pressed <Key.f10>
Screenshot: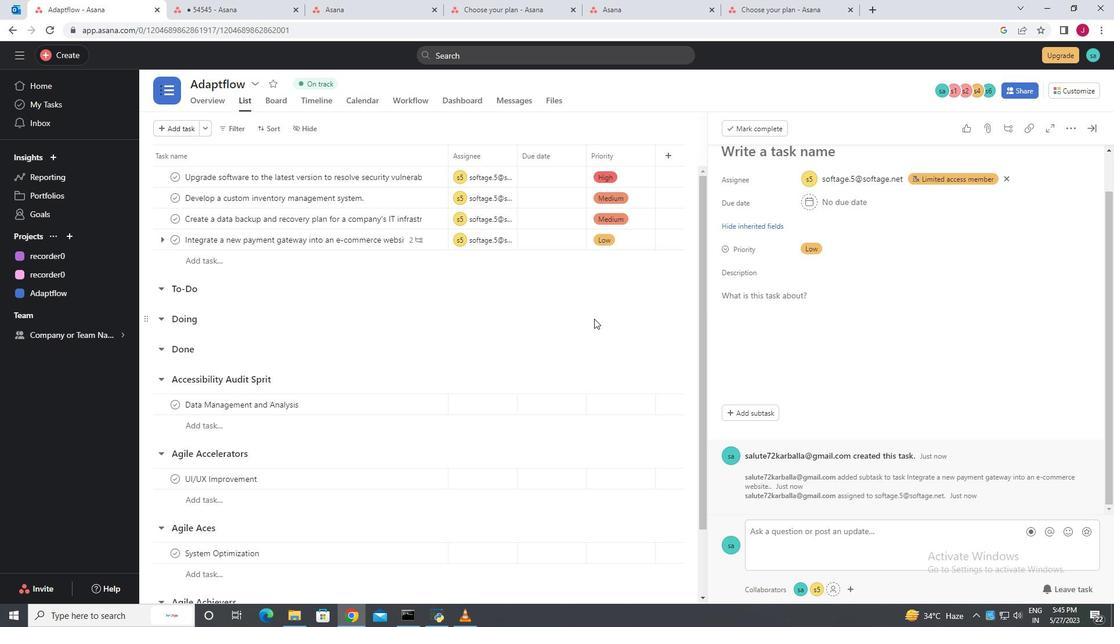 
